 Task: Open Card Illustration Review in Board Market Opportunity Analysis to Workspace Enterprise Resource Planning and add a team member Softage.4@softage.net, a label Blue, a checklist Photography, an attachment from Trello, a color Blue and finally, add a card description 'Finalize budget for upcoming project' and a comment 'This task presents an opportunity to demonstrate our leadership skills and ability to take charge.'. Add a start date 'Jan 16, 1900' with a due date 'Jan 23, 1900'
Action: Mouse moved to (70, 353)
Screenshot: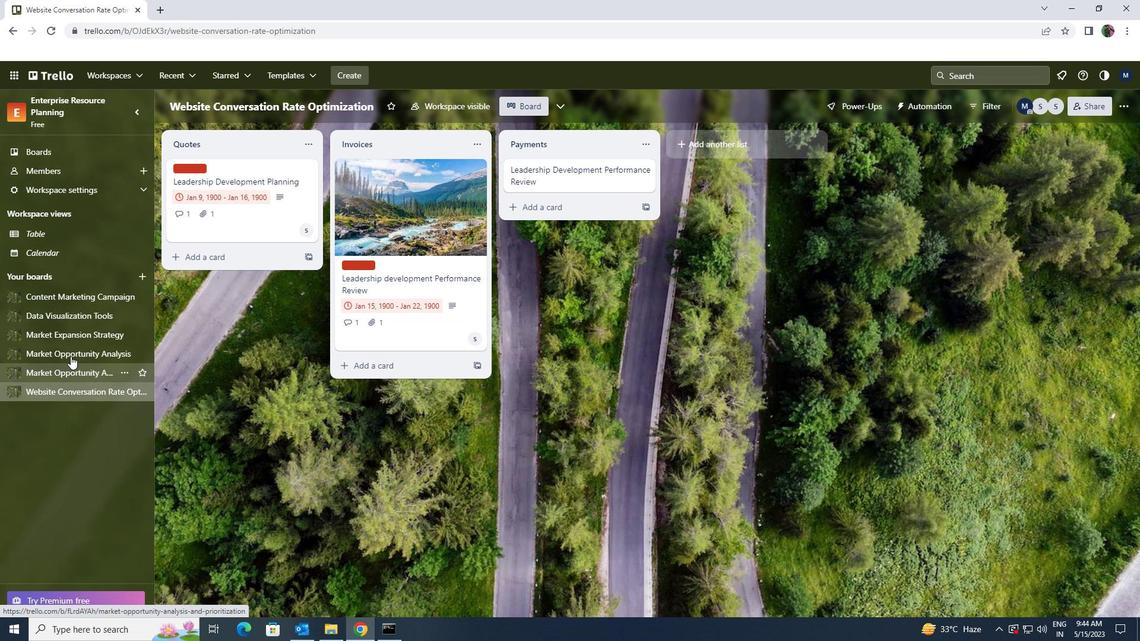 
Action: Mouse pressed left at (70, 353)
Screenshot: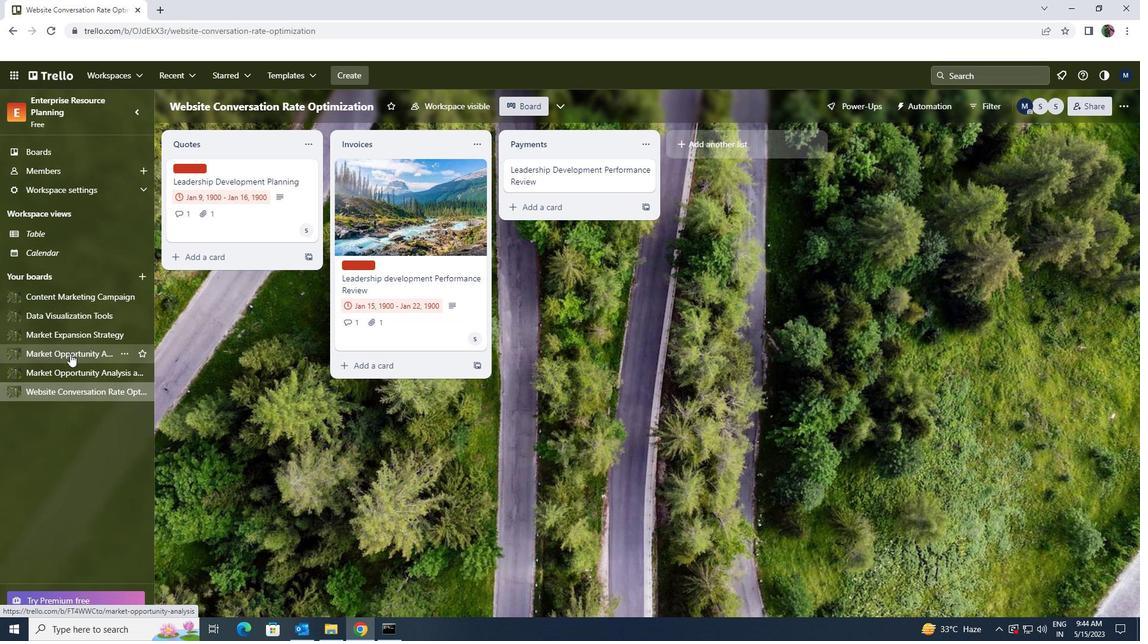 
Action: Mouse moved to (562, 166)
Screenshot: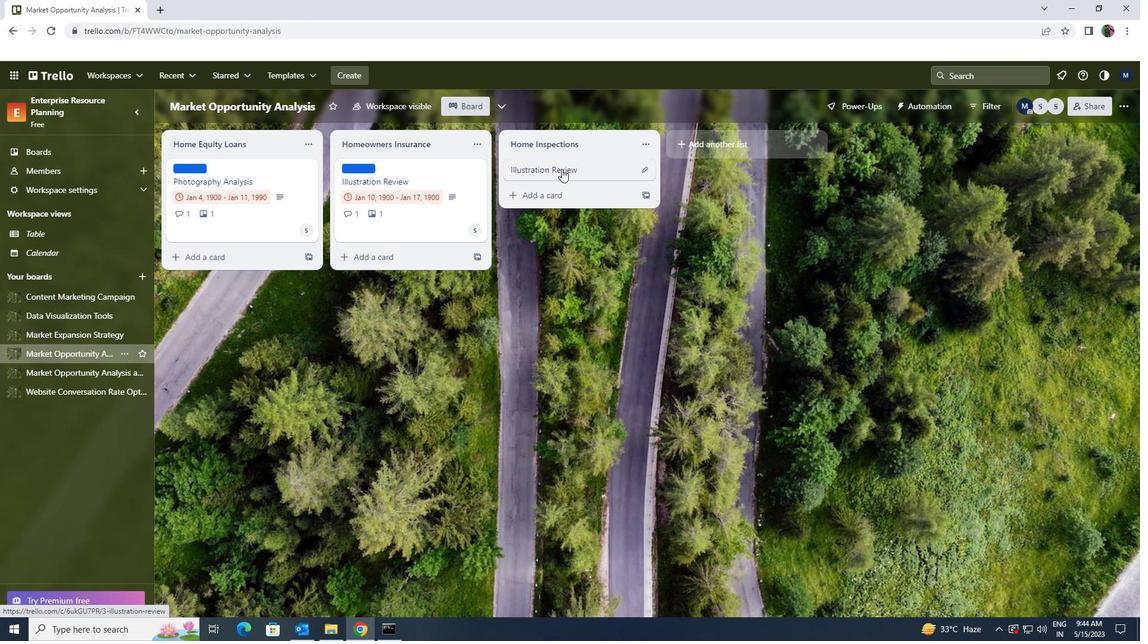 
Action: Mouse pressed left at (562, 166)
Screenshot: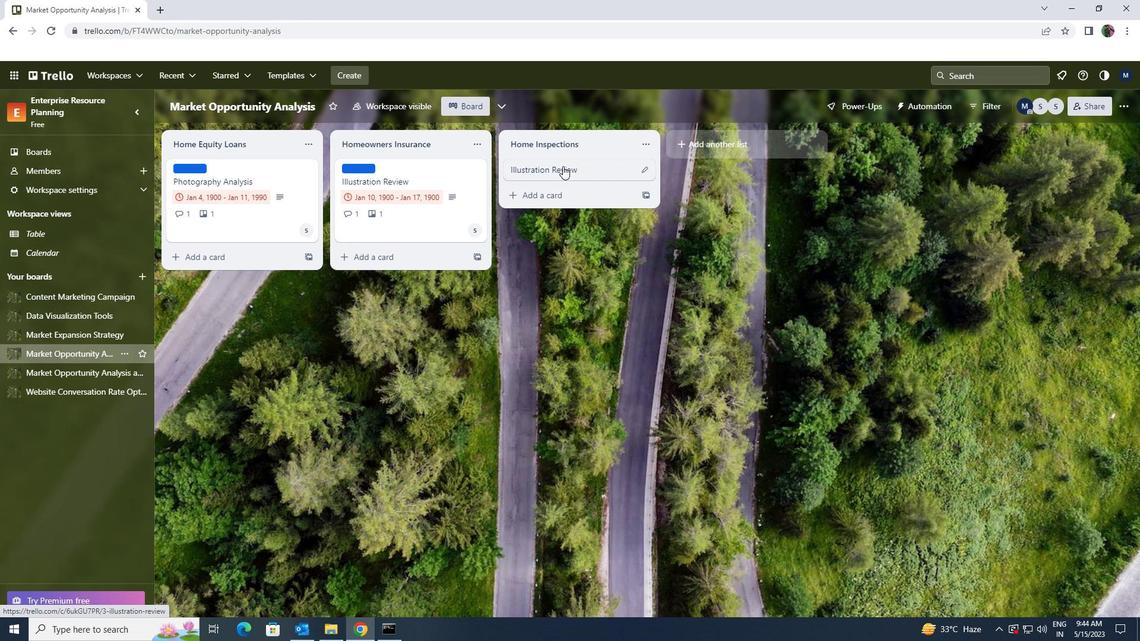 
Action: Mouse moved to (713, 168)
Screenshot: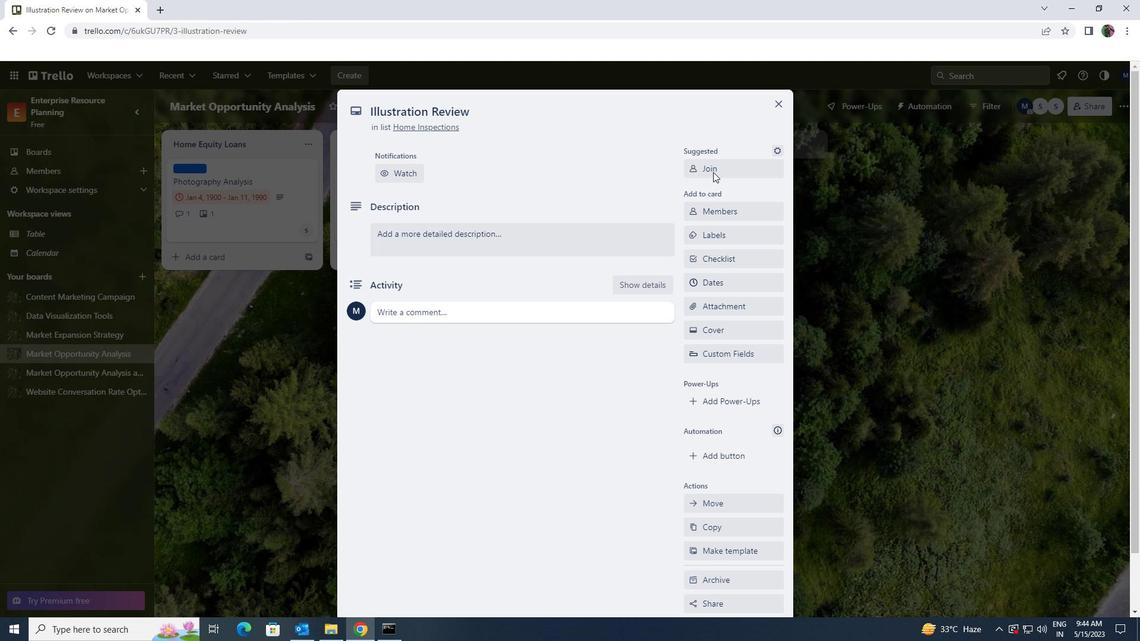 
Action: Mouse pressed left at (713, 168)
Screenshot: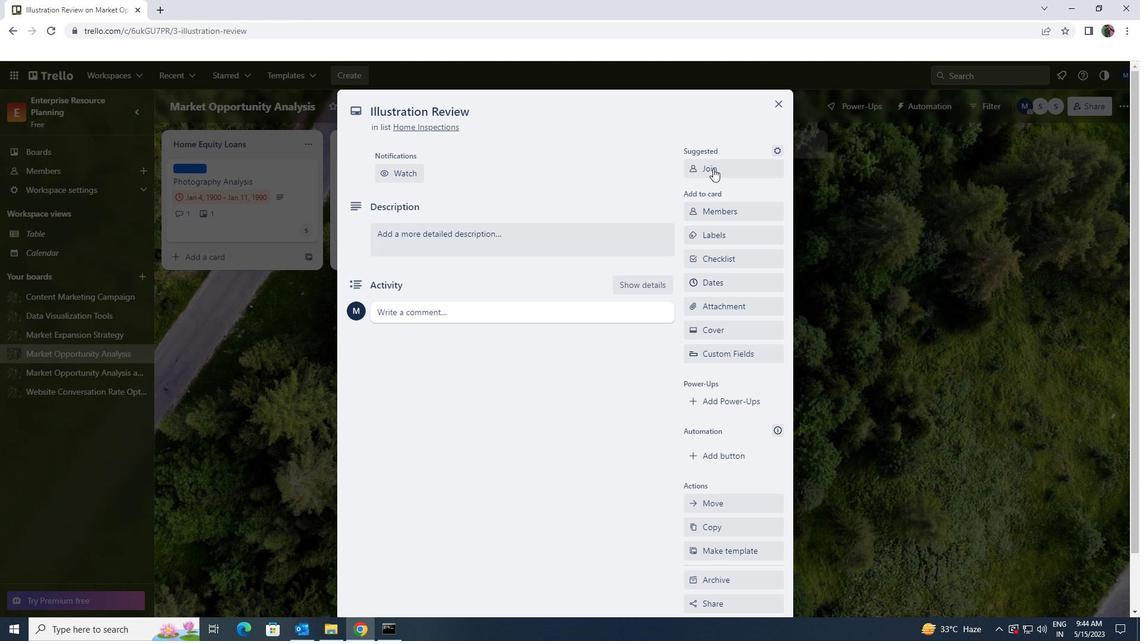 
Action: Mouse pressed left at (713, 168)
Screenshot: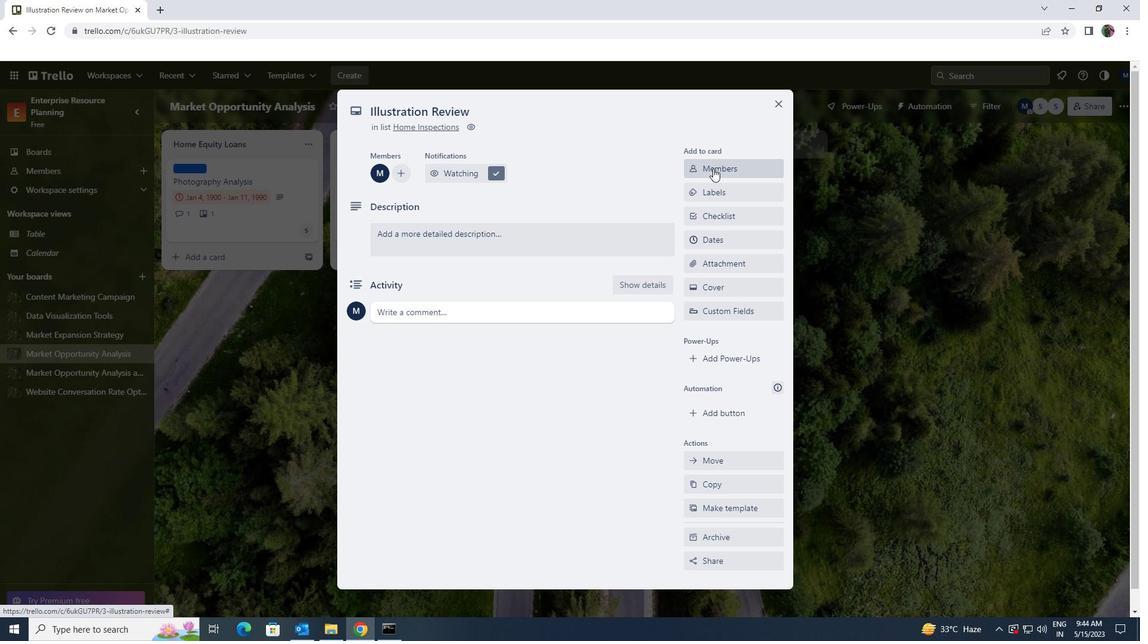 
Action: Key pressed softah<Key.backspace>ge.4<Key.shift>@SOFATGE.NET
Screenshot: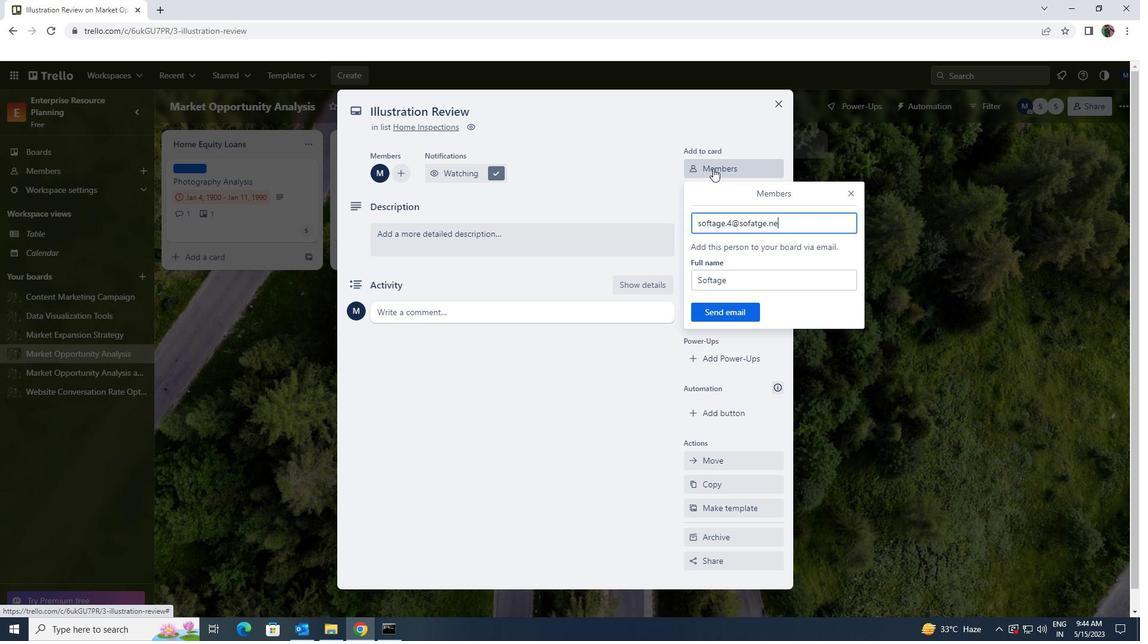 
Action: Mouse moved to (744, 307)
Screenshot: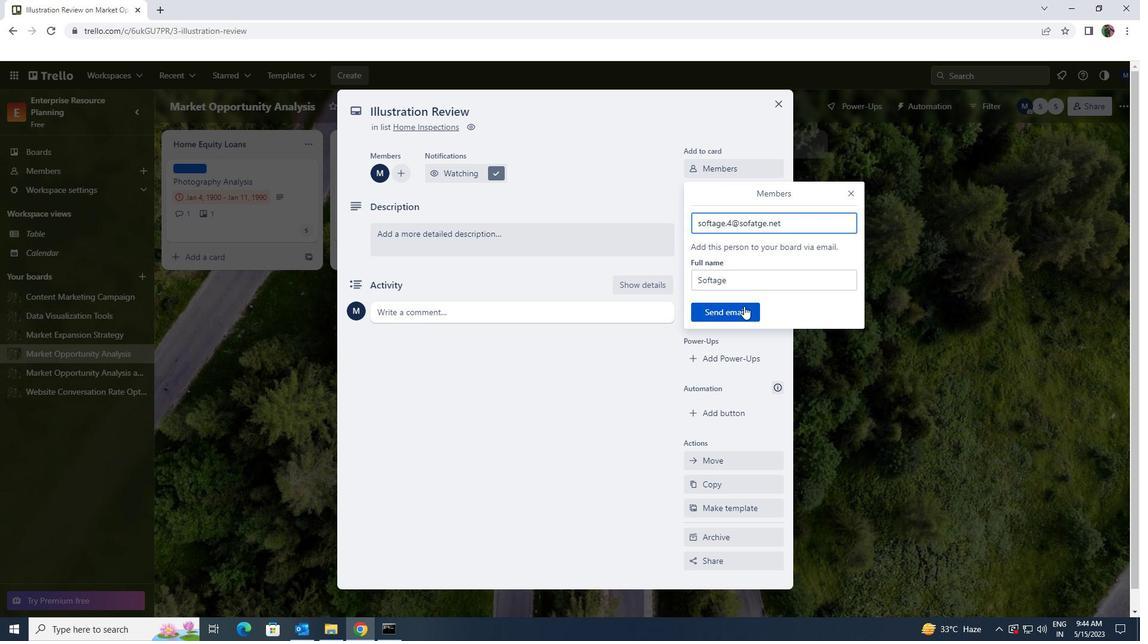 
Action: Mouse pressed left at (744, 307)
Screenshot: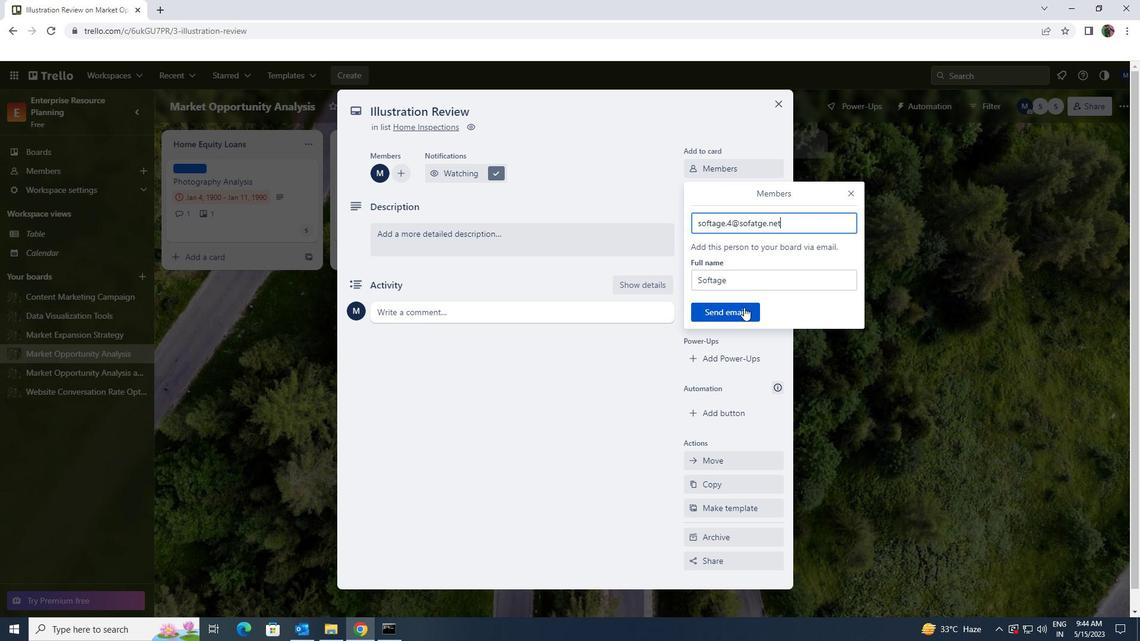 
Action: Mouse moved to (730, 188)
Screenshot: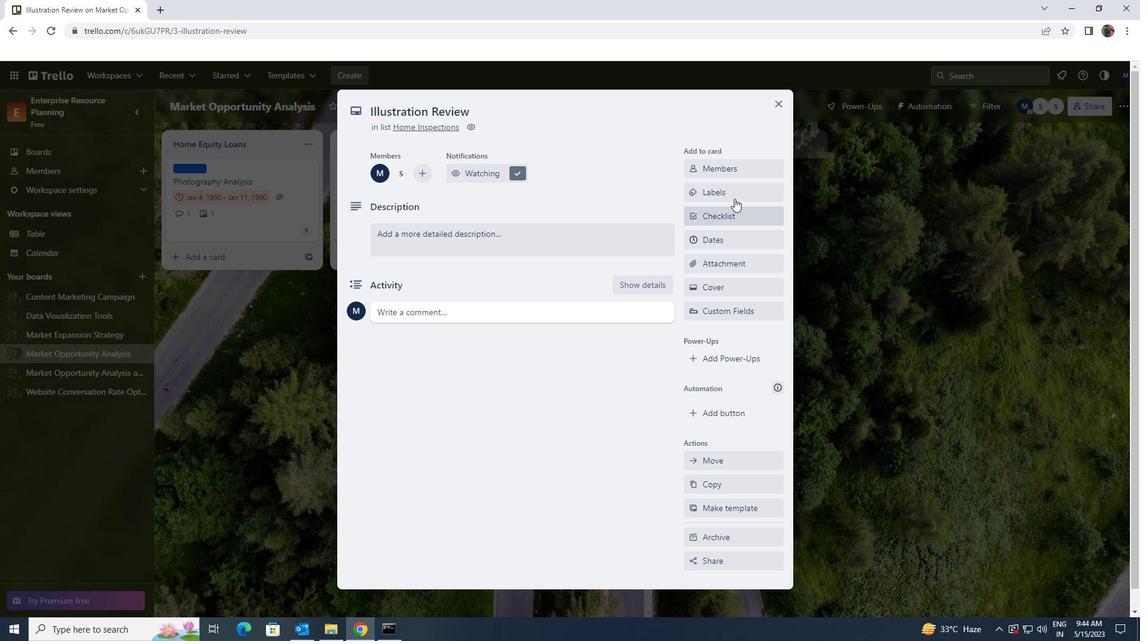 
Action: Mouse pressed left at (730, 188)
Screenshot: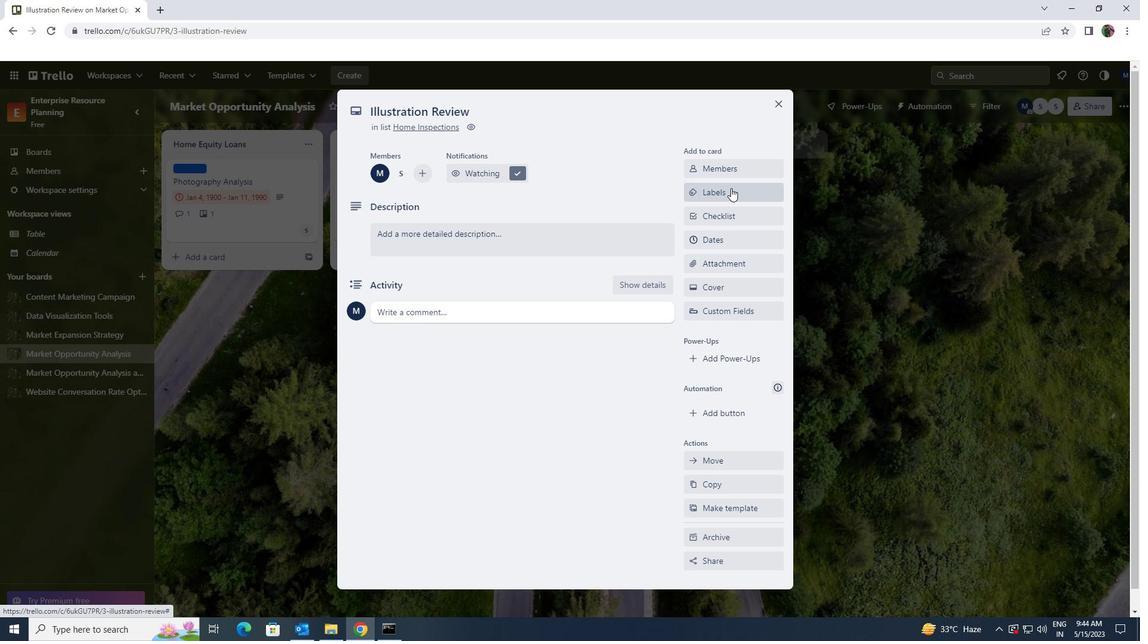
Action: Mouse moved to (774, 439)
Screenshot: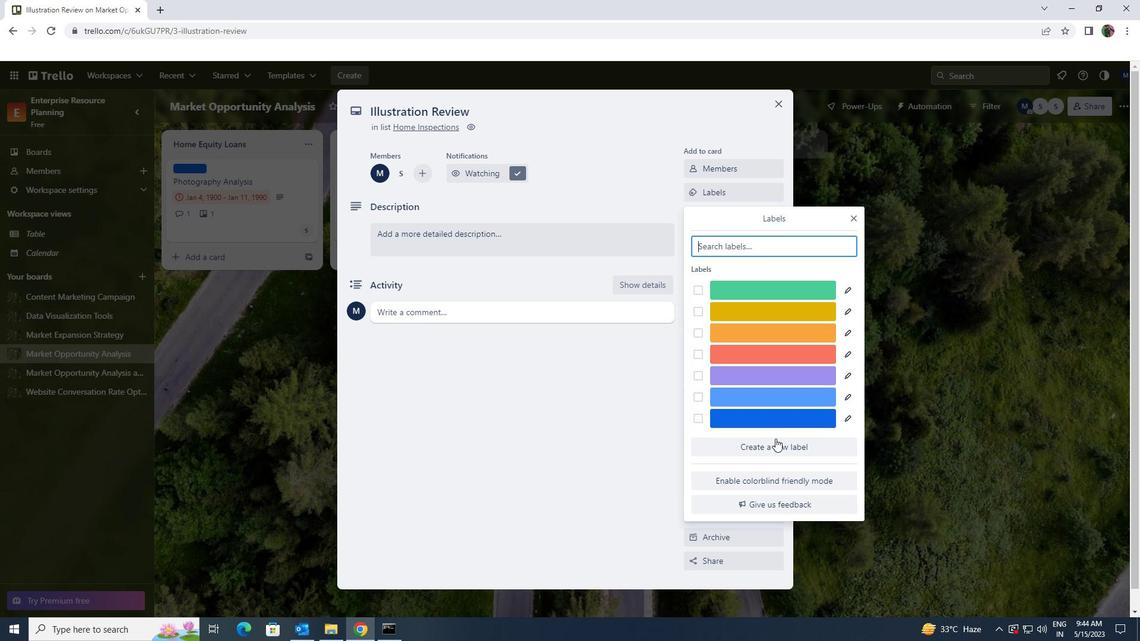 
Action: Mouse pressed left at (774, 439)
Screenshot: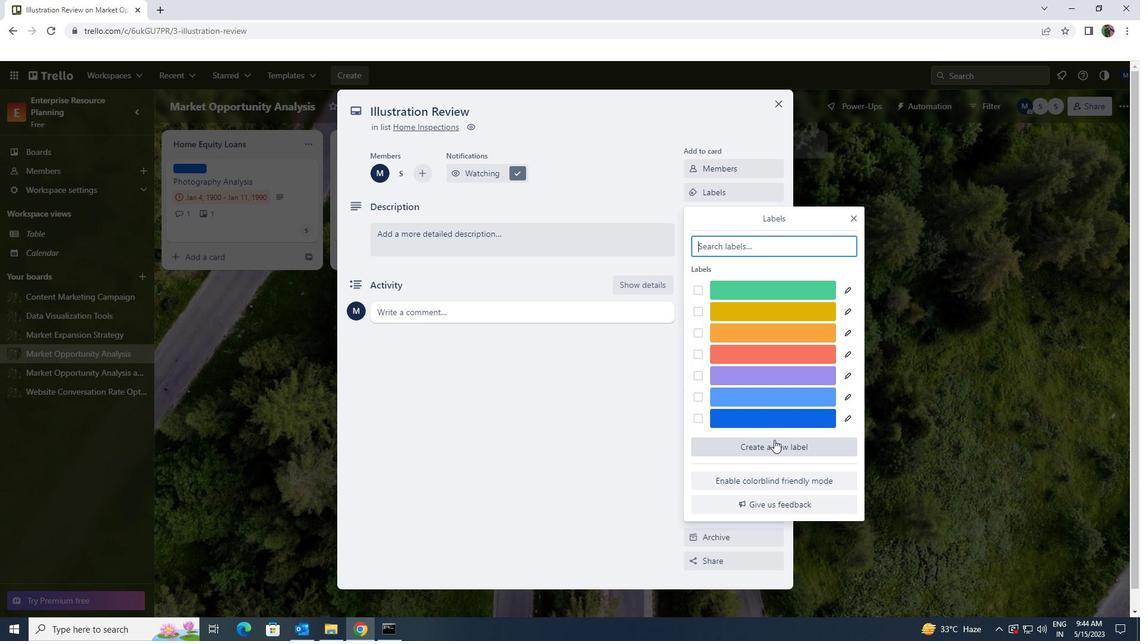 
Action: Mouse moved to (716, 472)
Screenshot: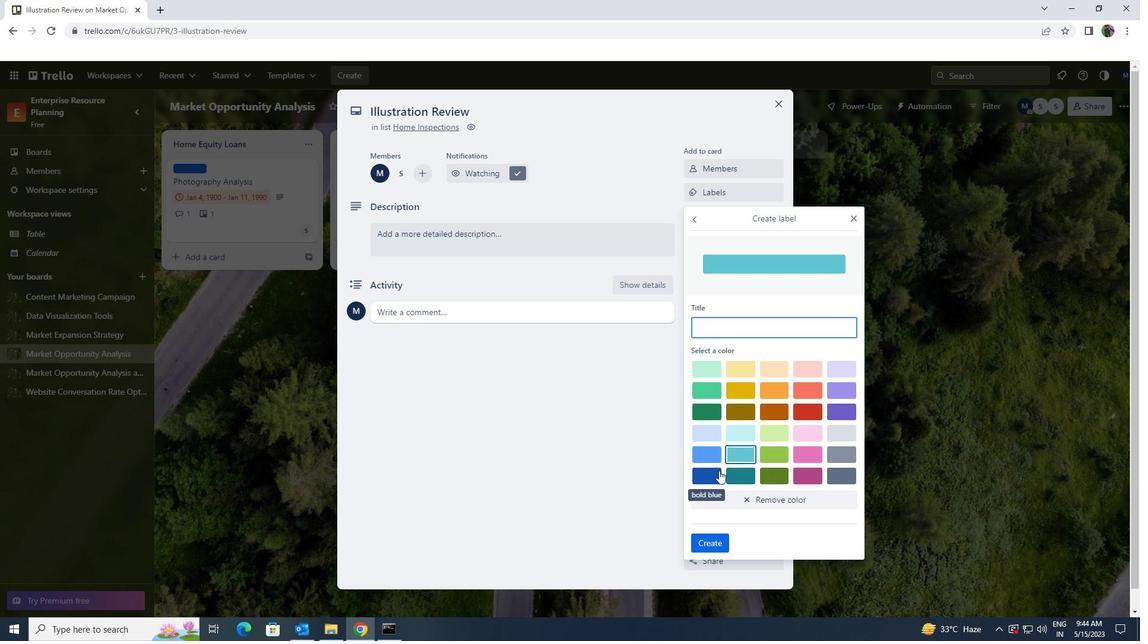 
Action: Mouse pressed left at (716, 472)
Screenshot: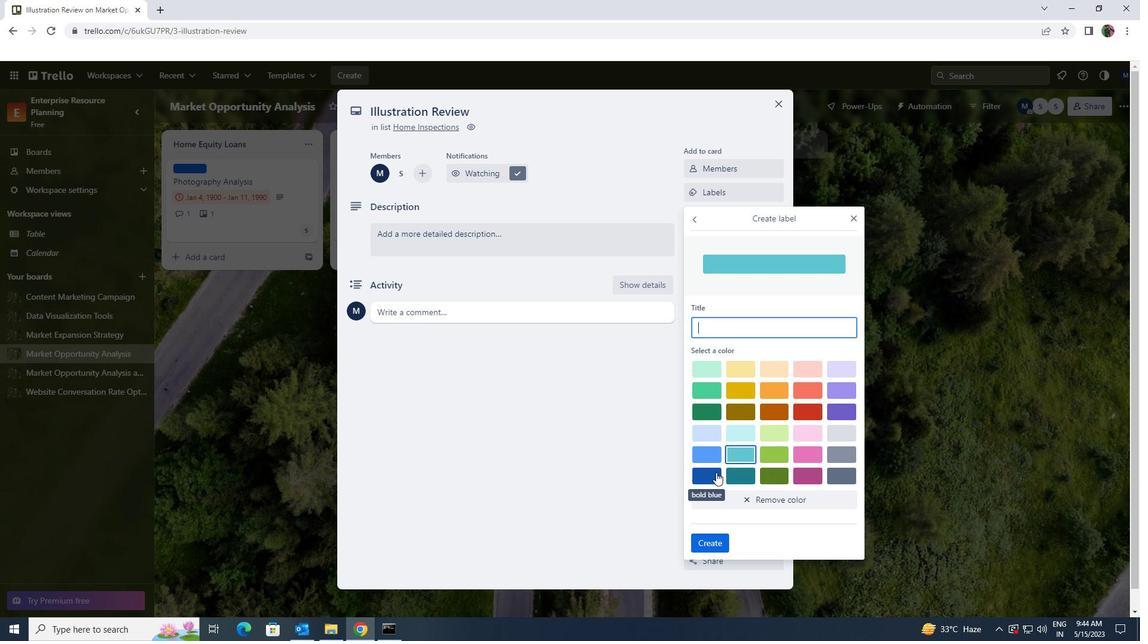 
Action: Mouse moved to (714, 540)
Screenshot: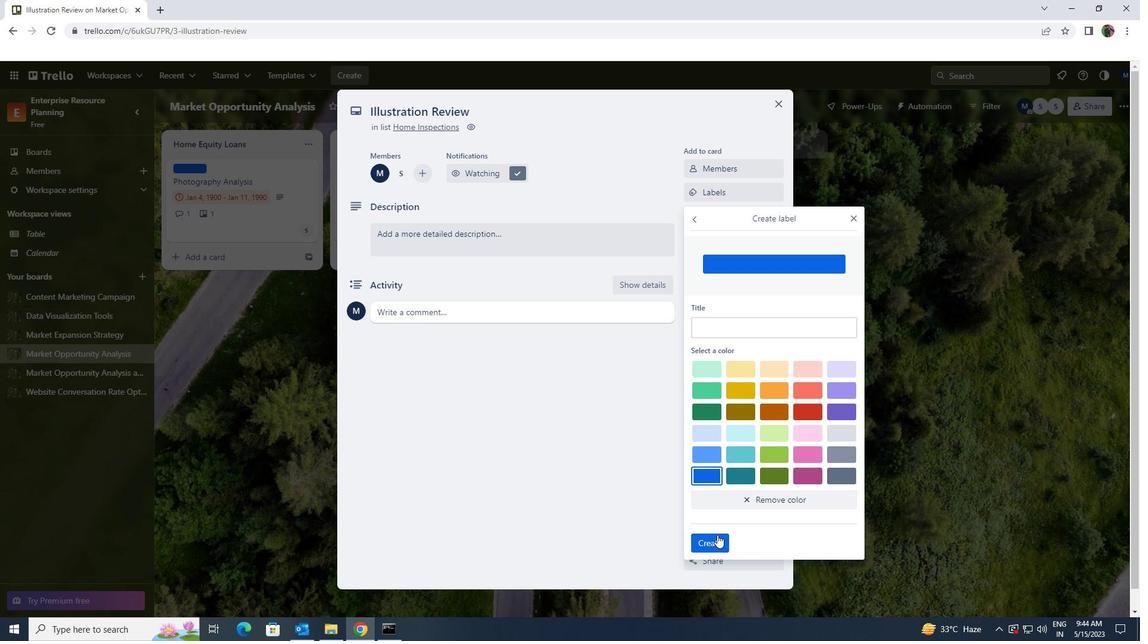 
Action: Mouse pressed left at (714, 540)
Screenshot: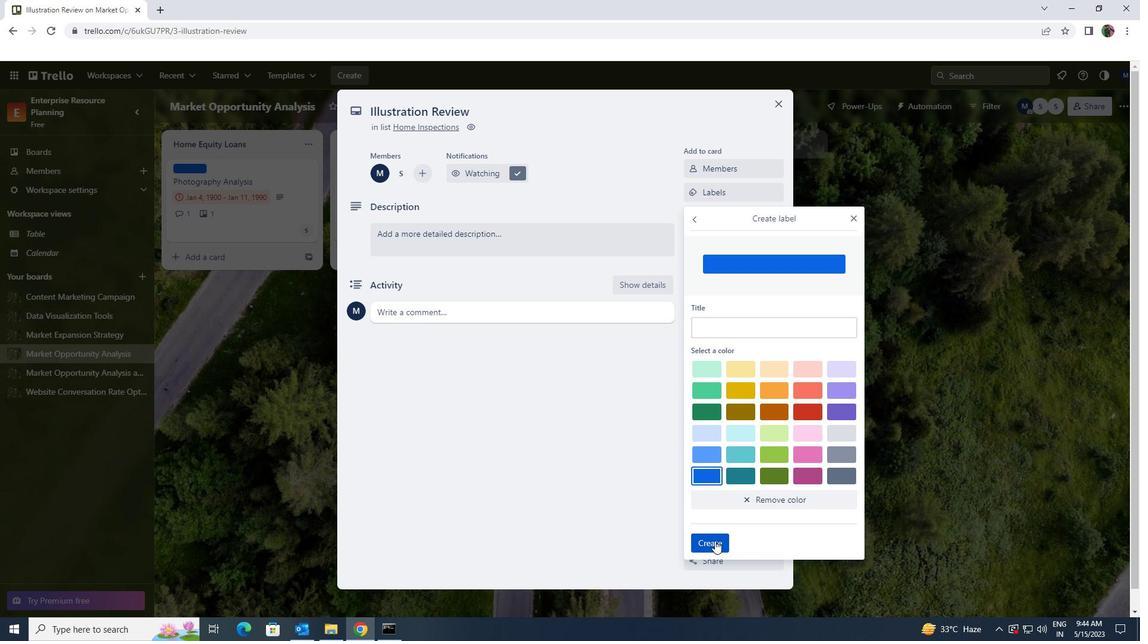 
Action: Mouse moved to (850, 216)
Screenshot: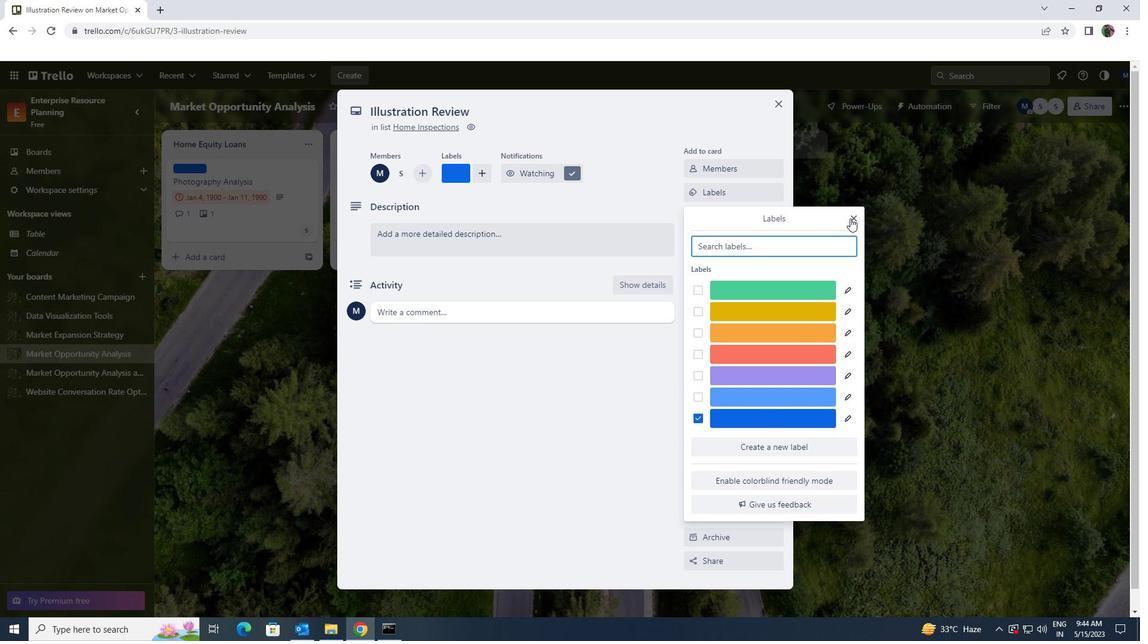 
Action: Mouse pressed left at (850, 216)
Screenshot: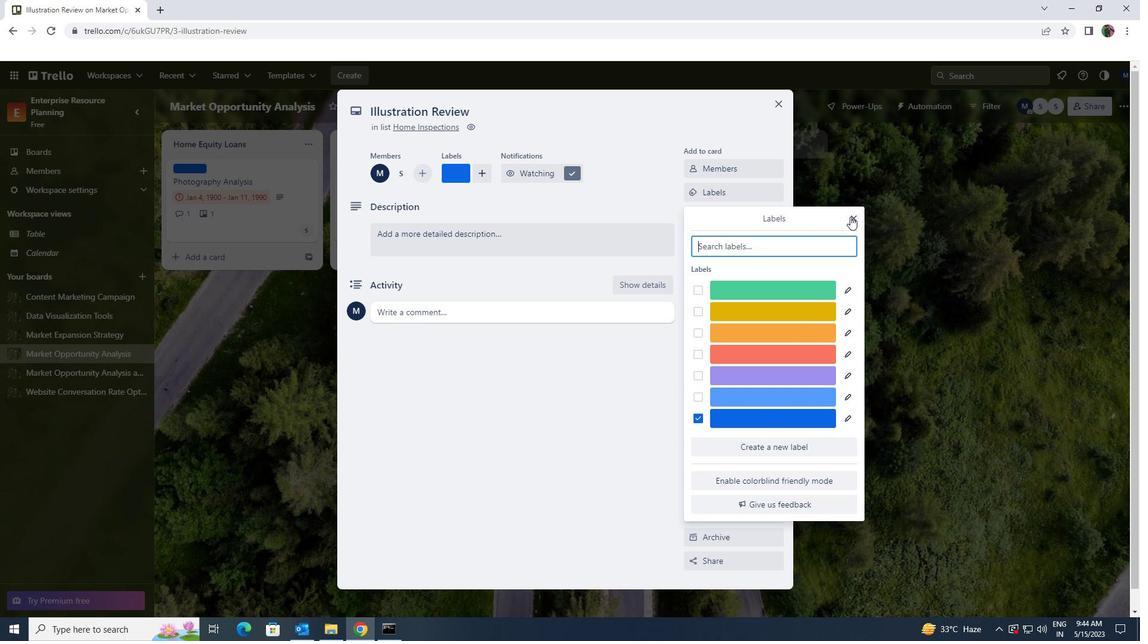 
Action: Mouse moved to (740, 213)
Screenshot: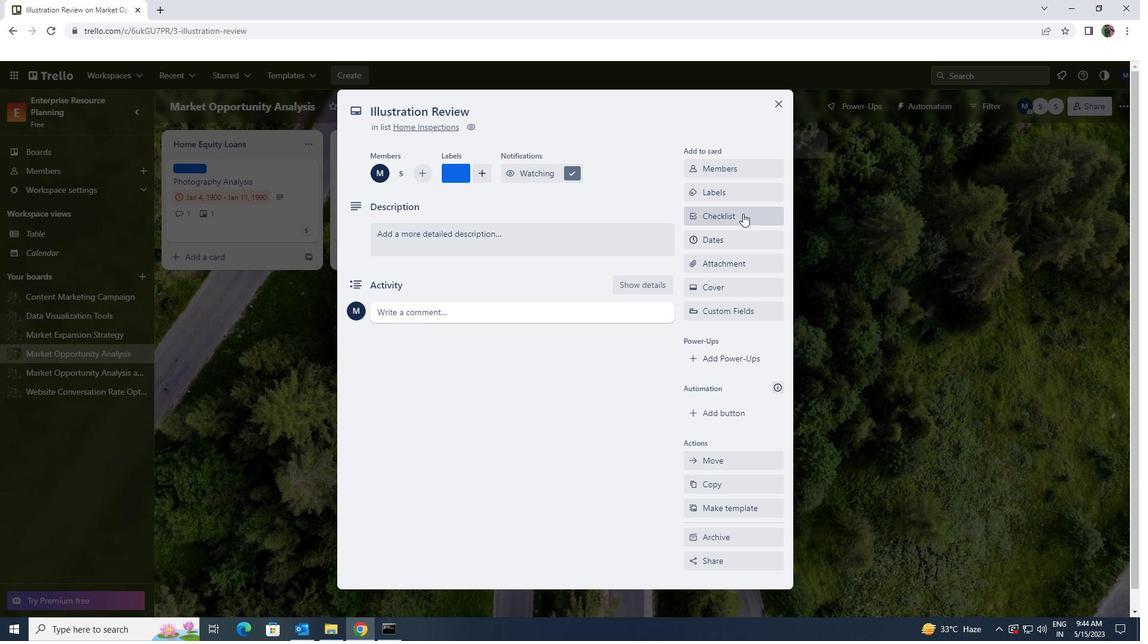 
Action: Mouse pressed left at (740, 213)
Screenshot: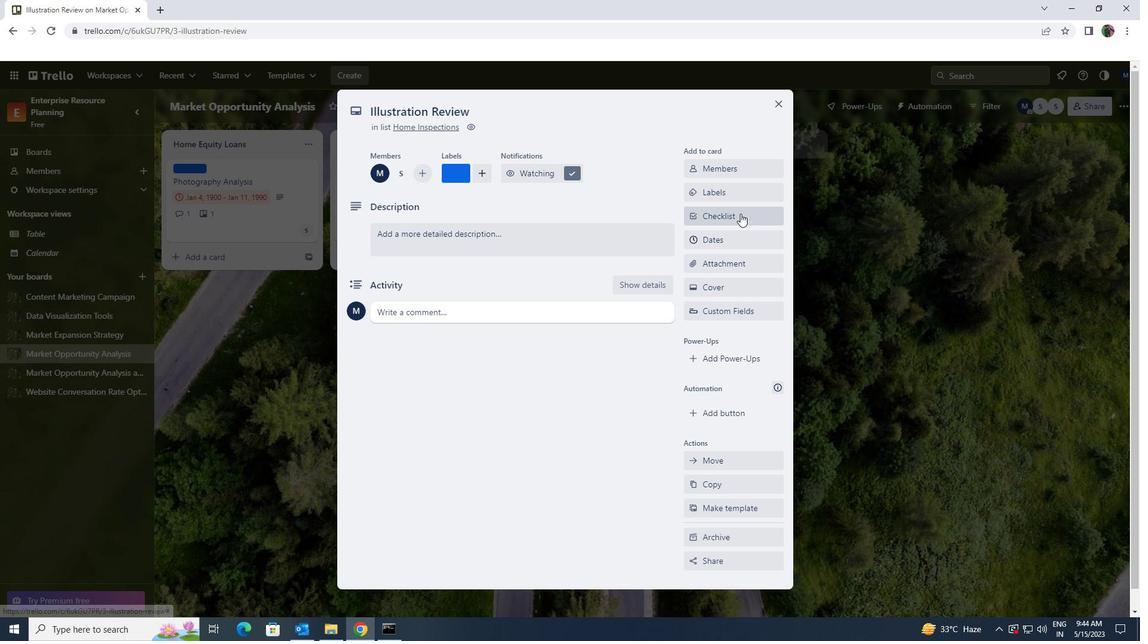 
Action: Key pressed <Key.shift>PHOTOGRAPHY
Screenshot: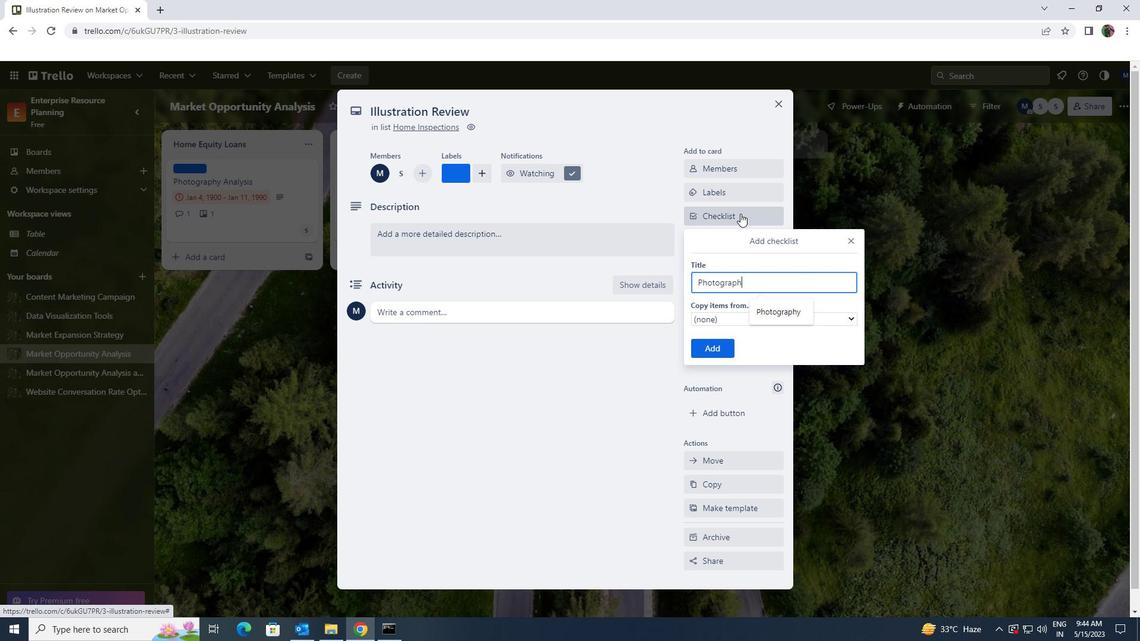 
Action: Mouse moved to (726, 342)
Screenshot: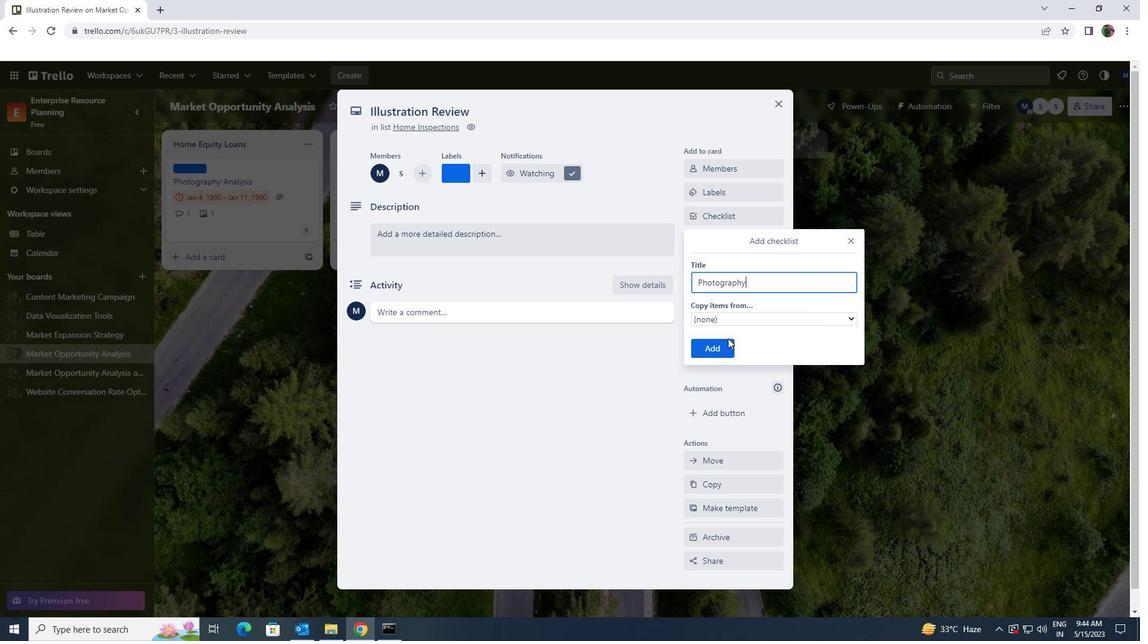 
Action: Mouse pressed left at (726, 342)
Screenshot: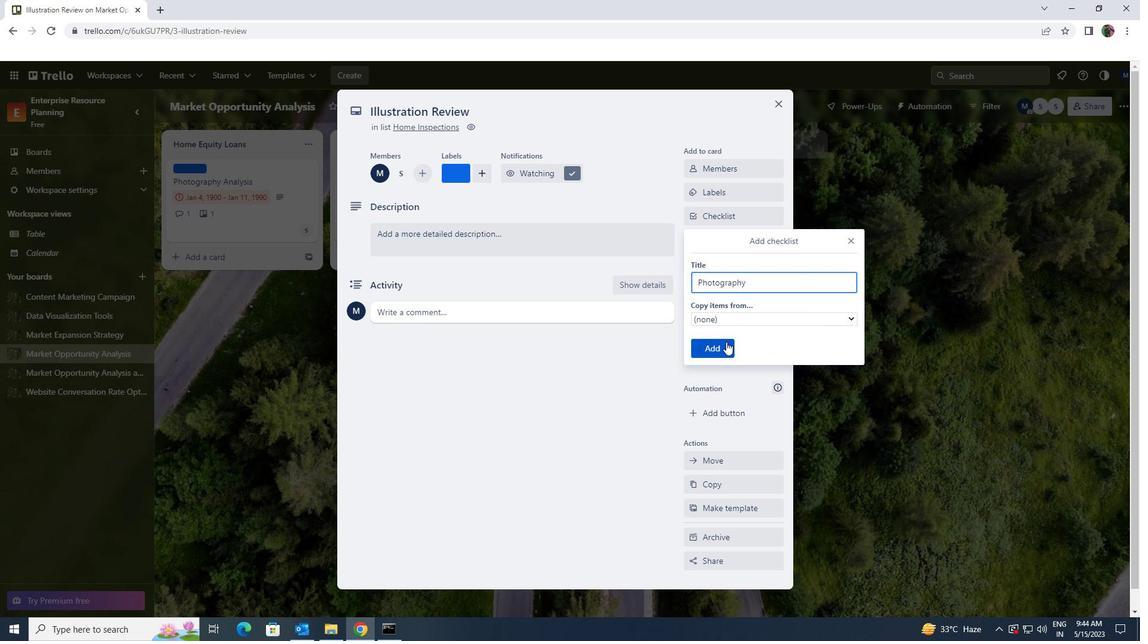 
Action: Mouse moved to (719, 268)
Screenshot: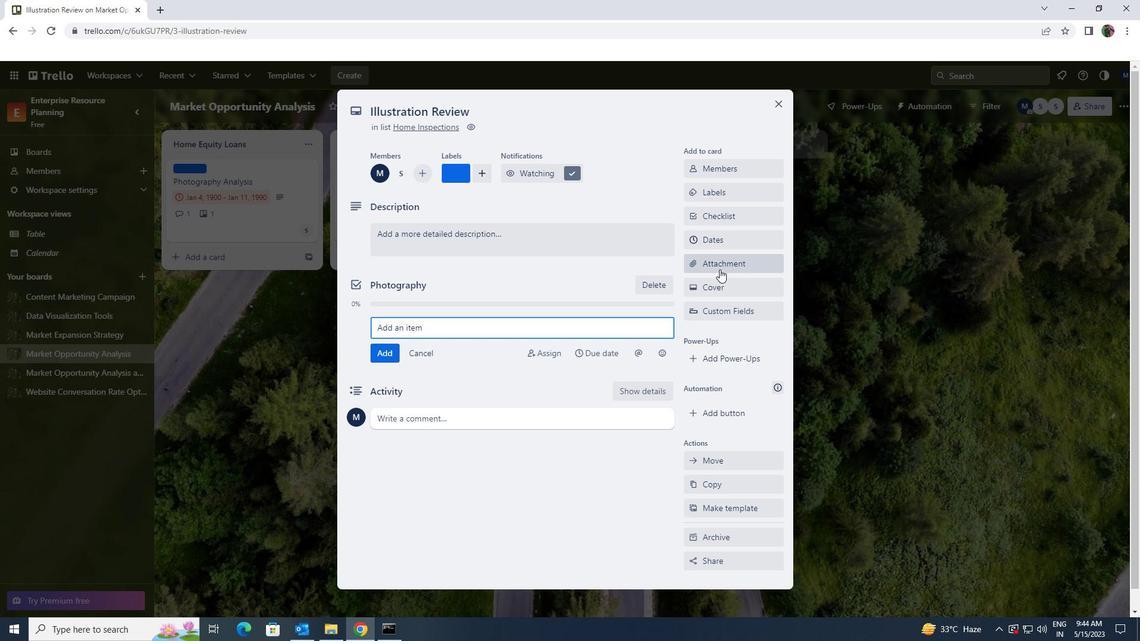 
Action: Mouse pressed left at (719, 268)
Screenshot: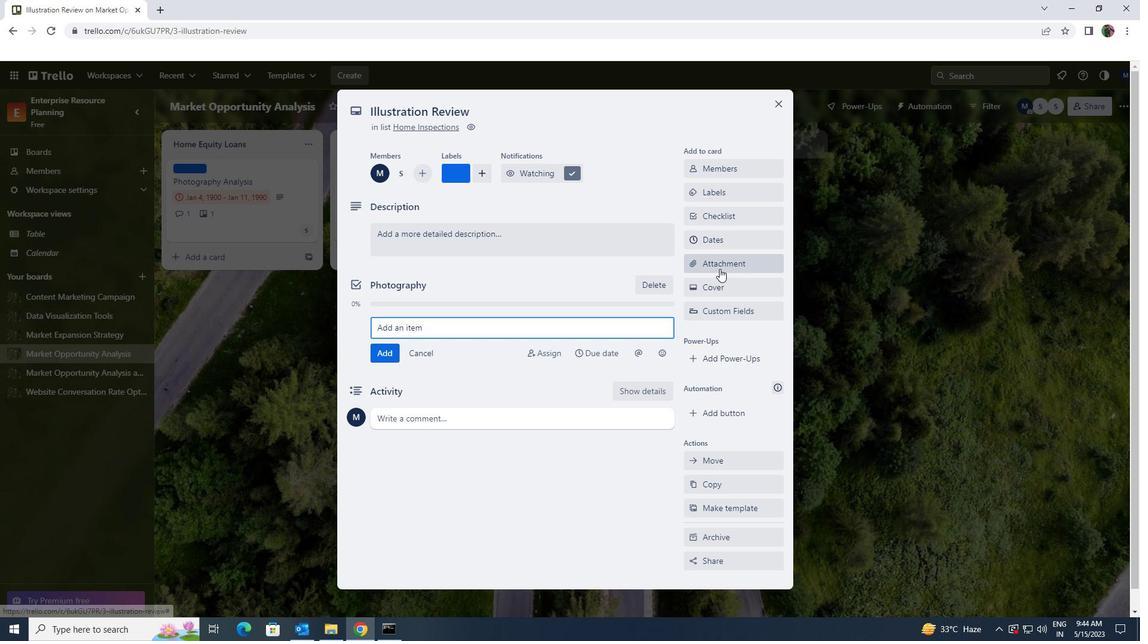 
Action: Mouse moved to (718, 325)
Screenshot: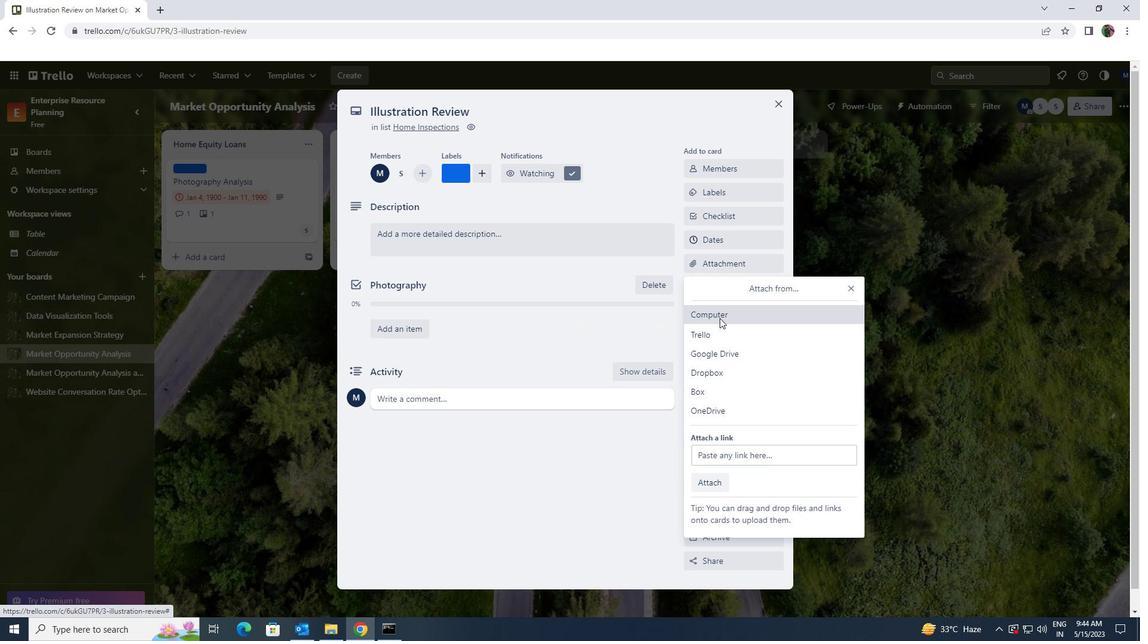
Action: Mouse pressed left at (718, 325)
Screenshot: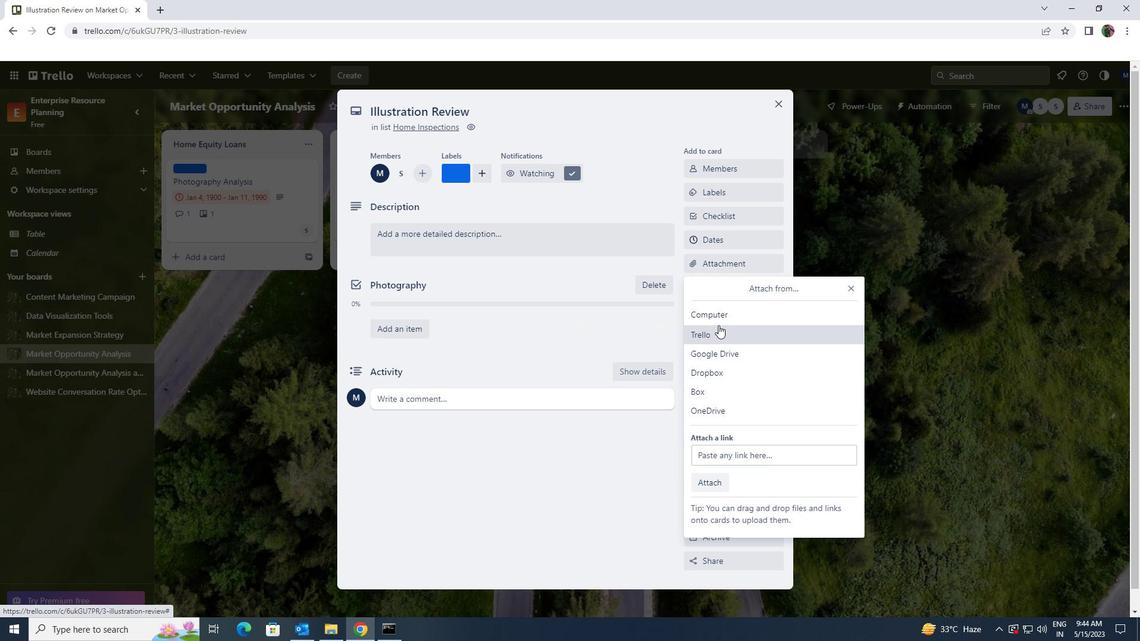 
Action: Mouse moved to (717, 325)
Screenshot: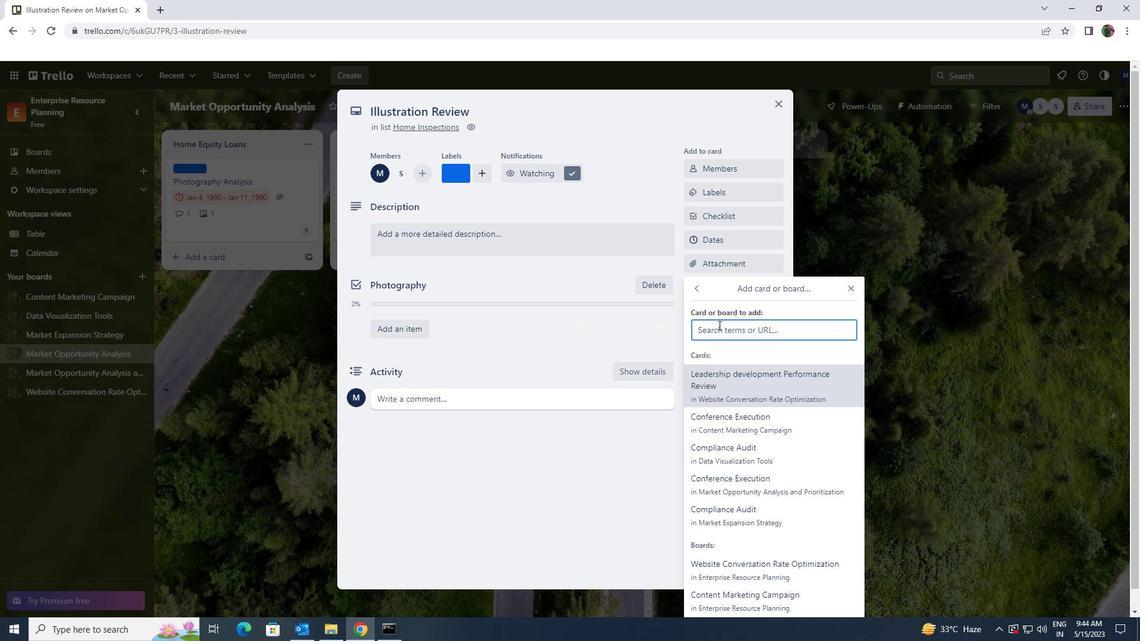 
Action: Mouse pressed left at (717, 325)
Screenshot: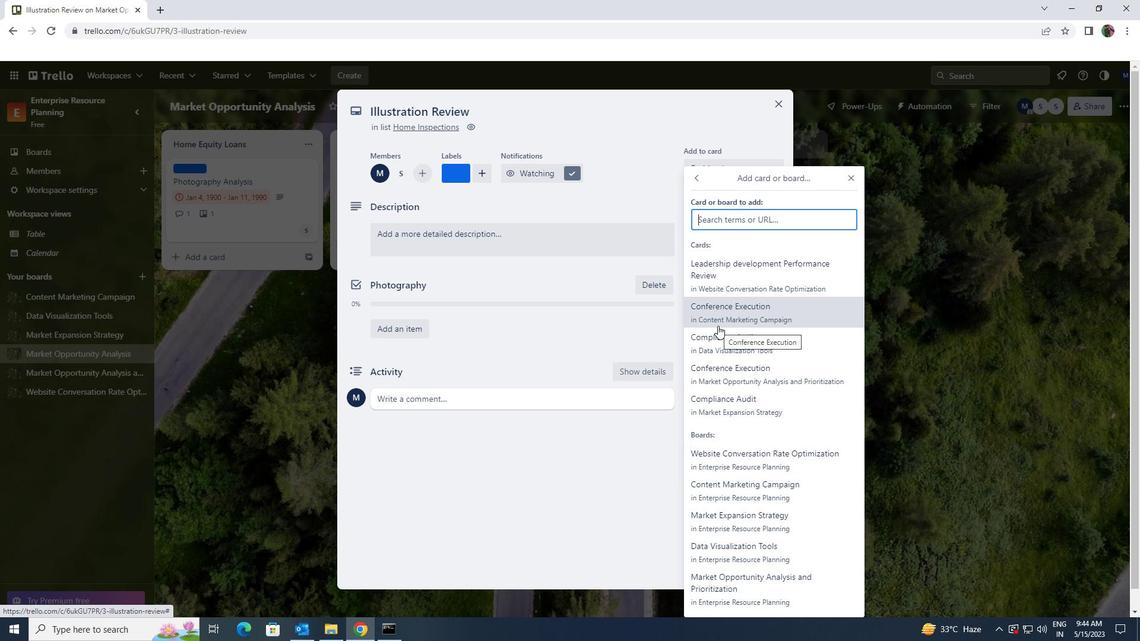 
Action: Mouse moved to (560, 234)
Screenshot: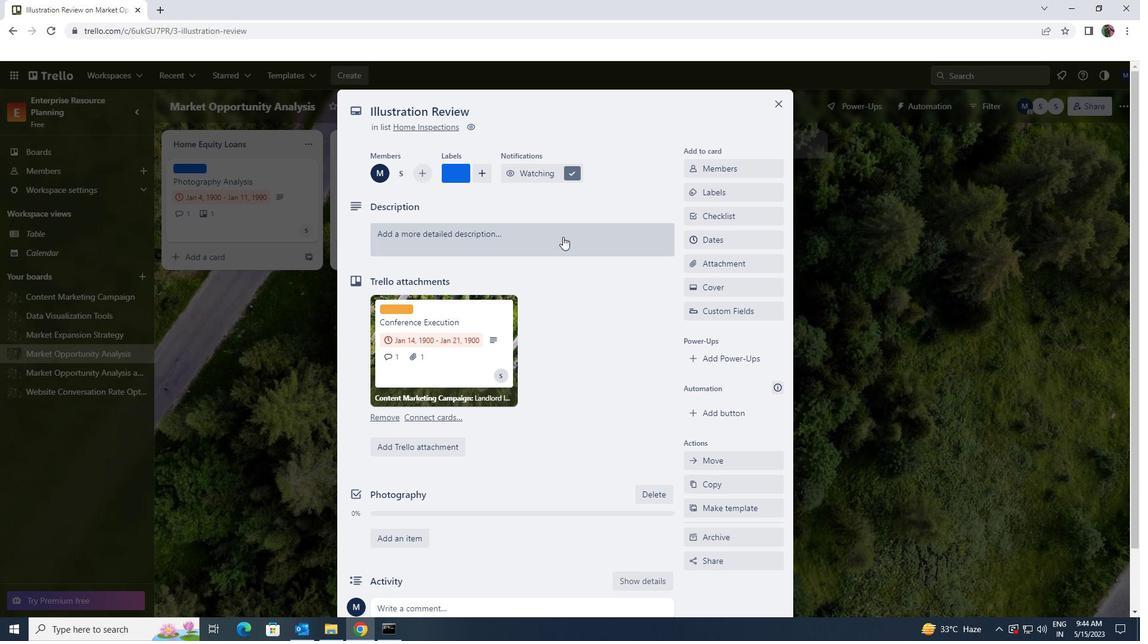 
Action: Mouse pressed left at (560, 234)
Screenshot: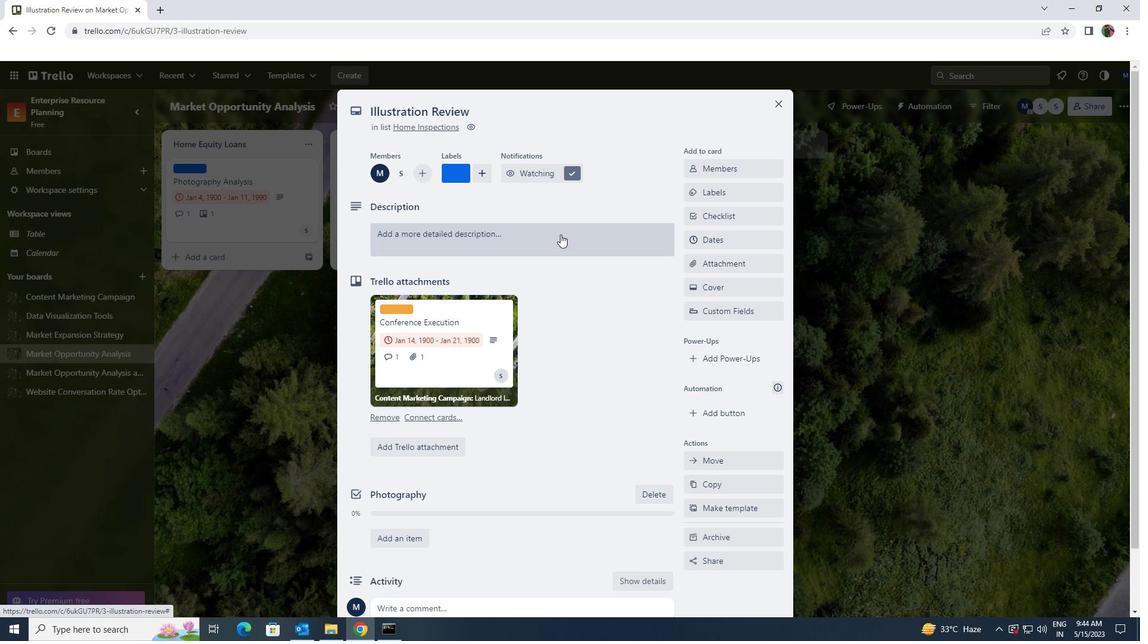 
Action: Key pressed <Key.shift>FINALIZE<Key.space><Key.shift>BUDGET<Key.space>FO<Key.space>UPCOMING<Key.space>PROJECT
Screenshot: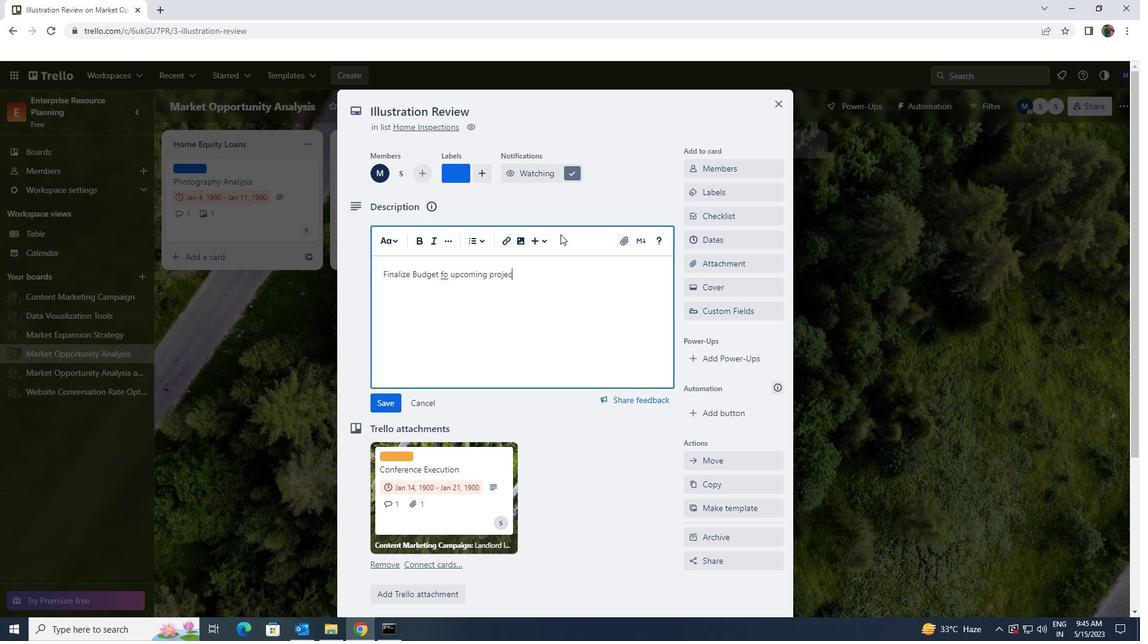 
Action: Mouse moved to (447, 271)
Screenshot: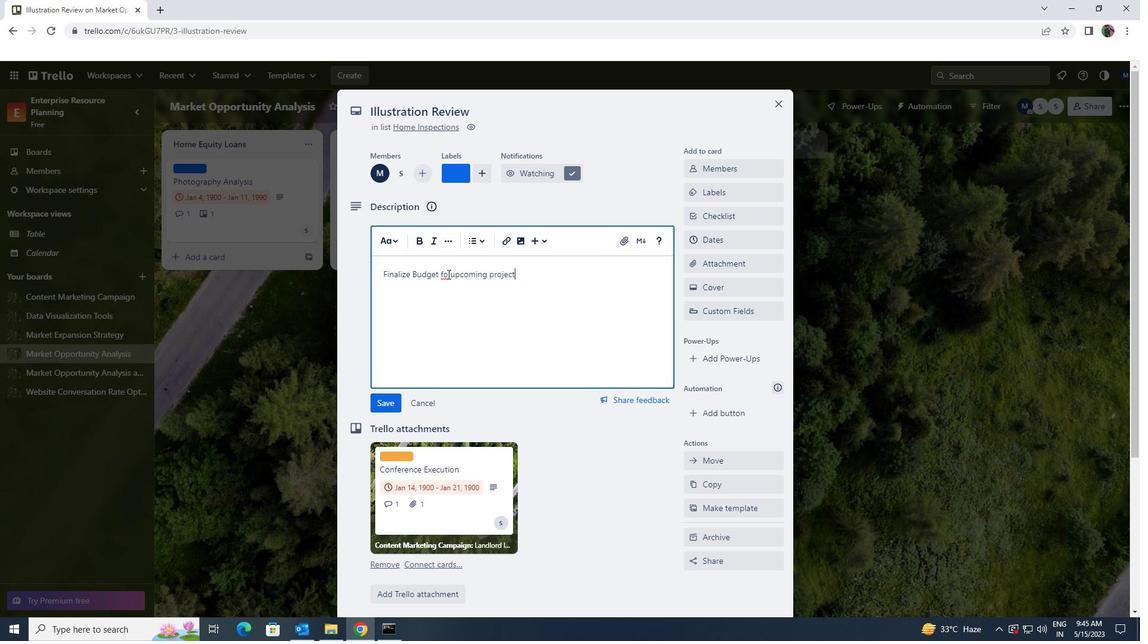 
Action: Mouse pressed left at (447, 271)
Screenshot: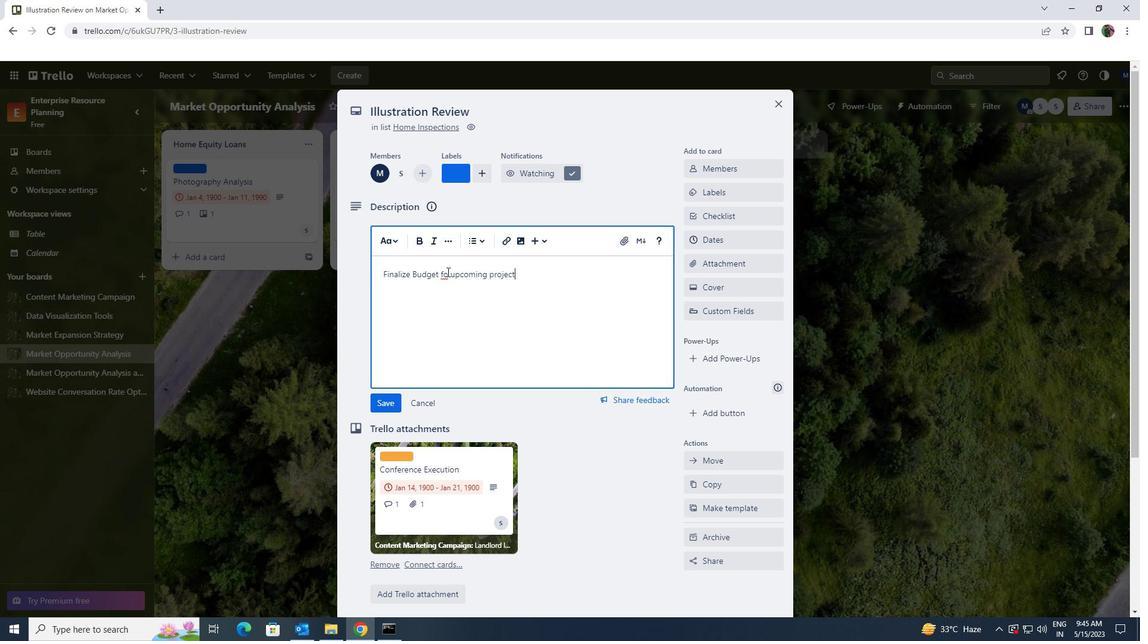 
Action: Key pressed R
Screenshot: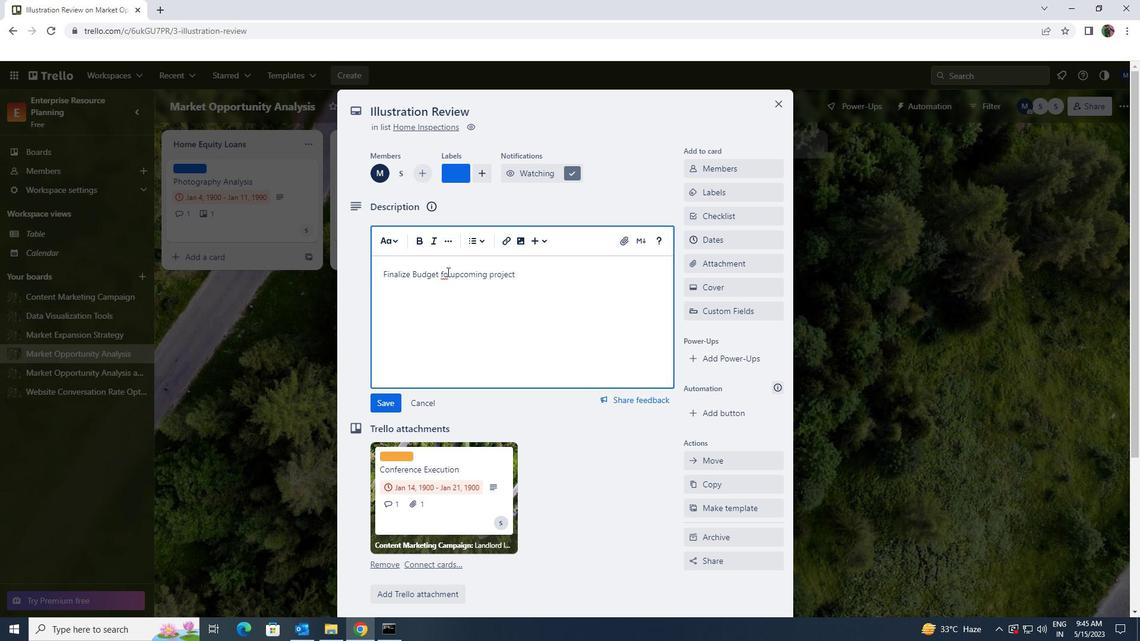 
Action: Mouse moved to (378, 400)
Screenshot: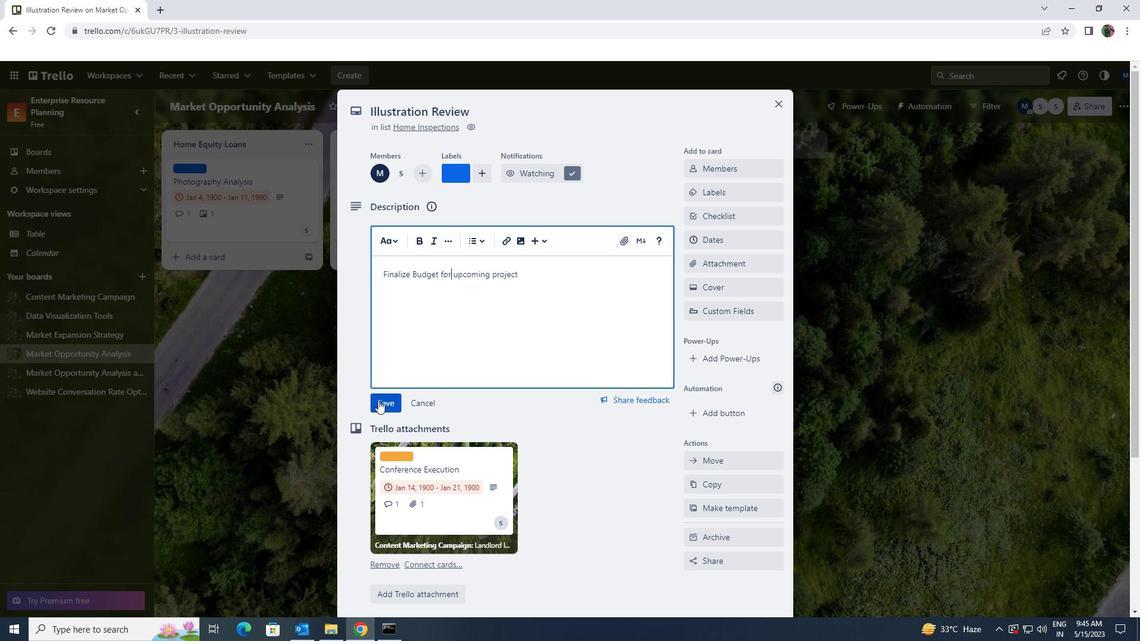 
Action: Mouse pressed left at (378, 400)
Screenshot: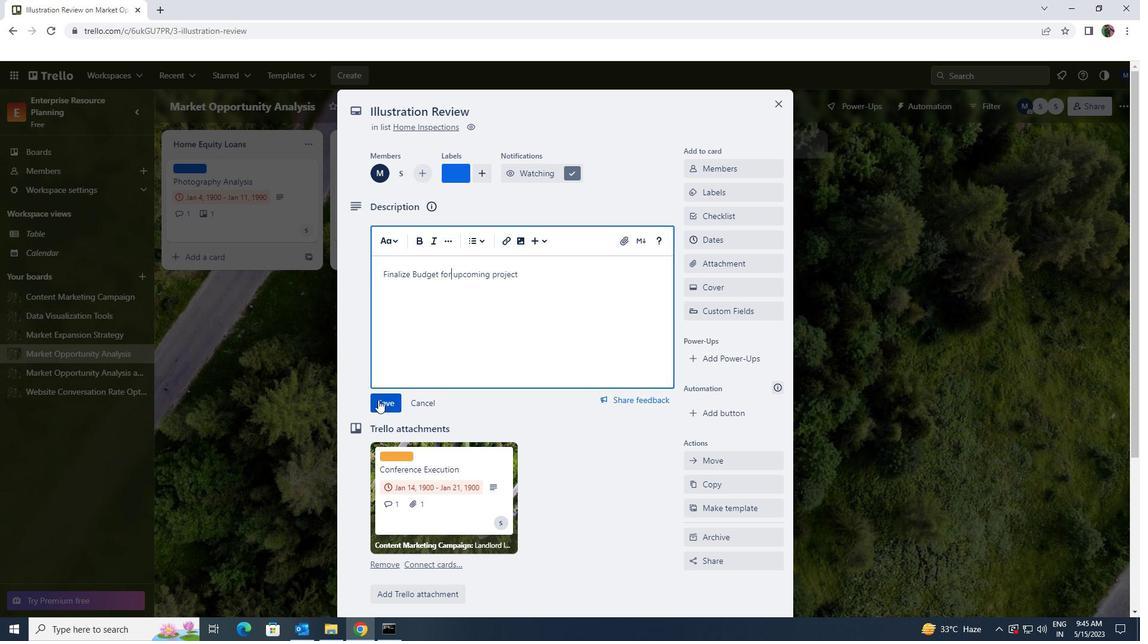 
Action: Mouse moved to (379, 397)
Screenshot: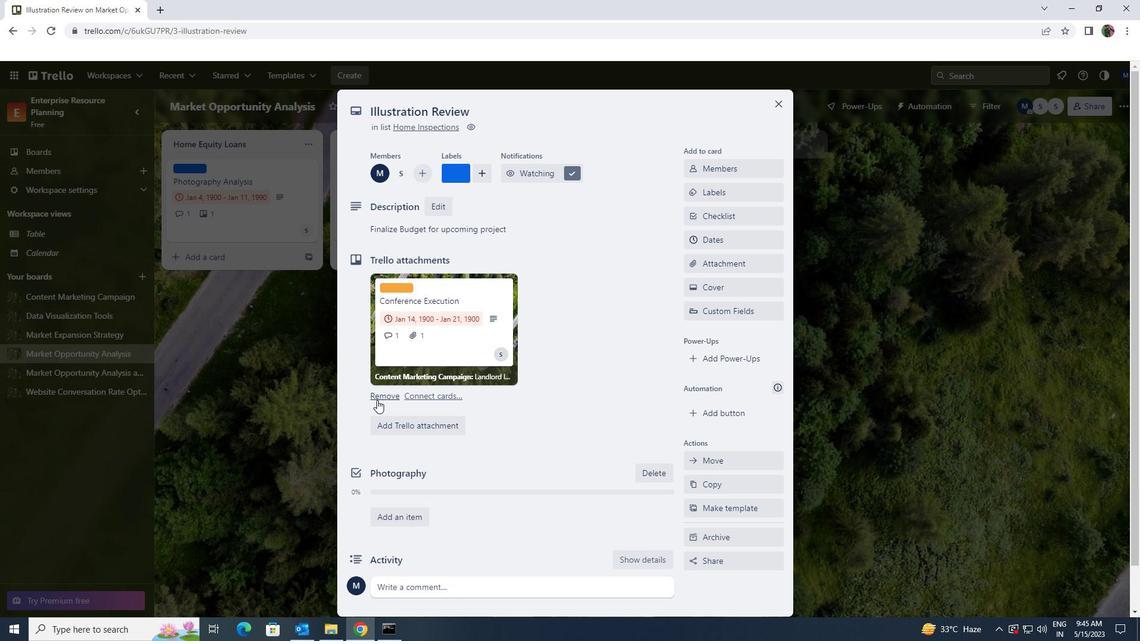 
Action: Mouse scrolled (379, 396) with delta (0, 0)
Screenshot: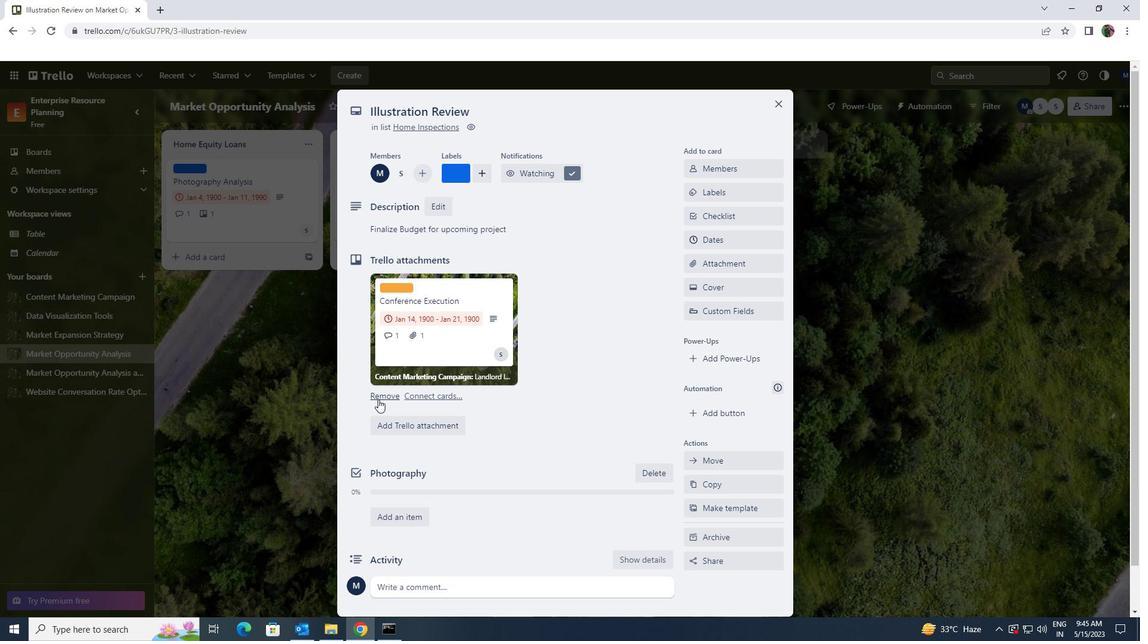 
Action: Mouse scrolled (379, 396) with delta (0, 0)
Screenshot: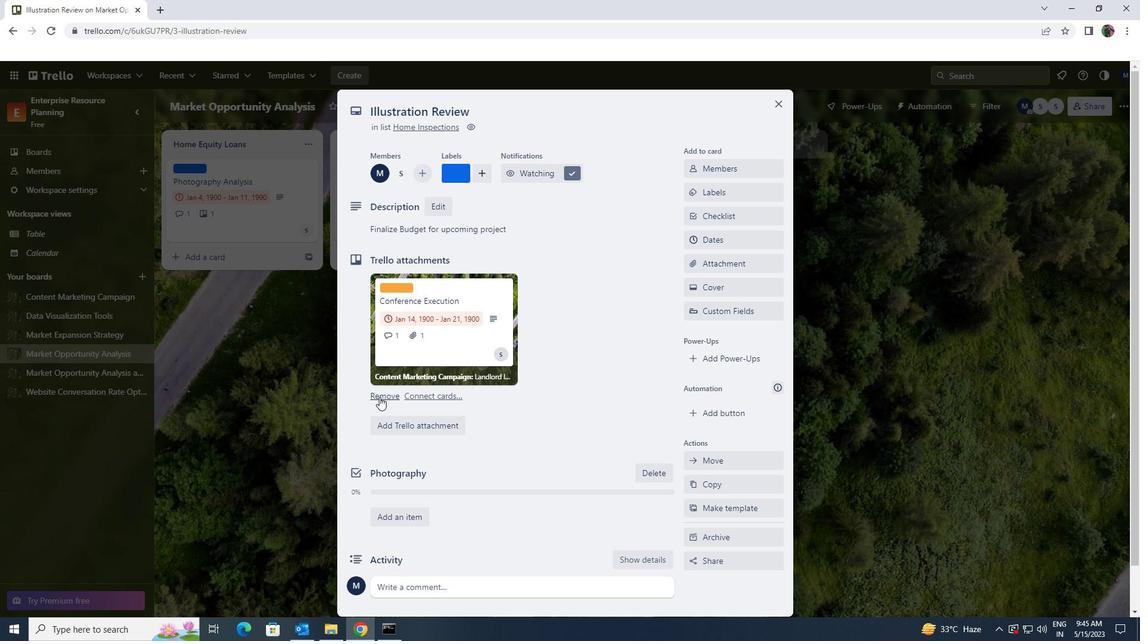 
Action: Mouse moved to (379, 397)
Screenshot: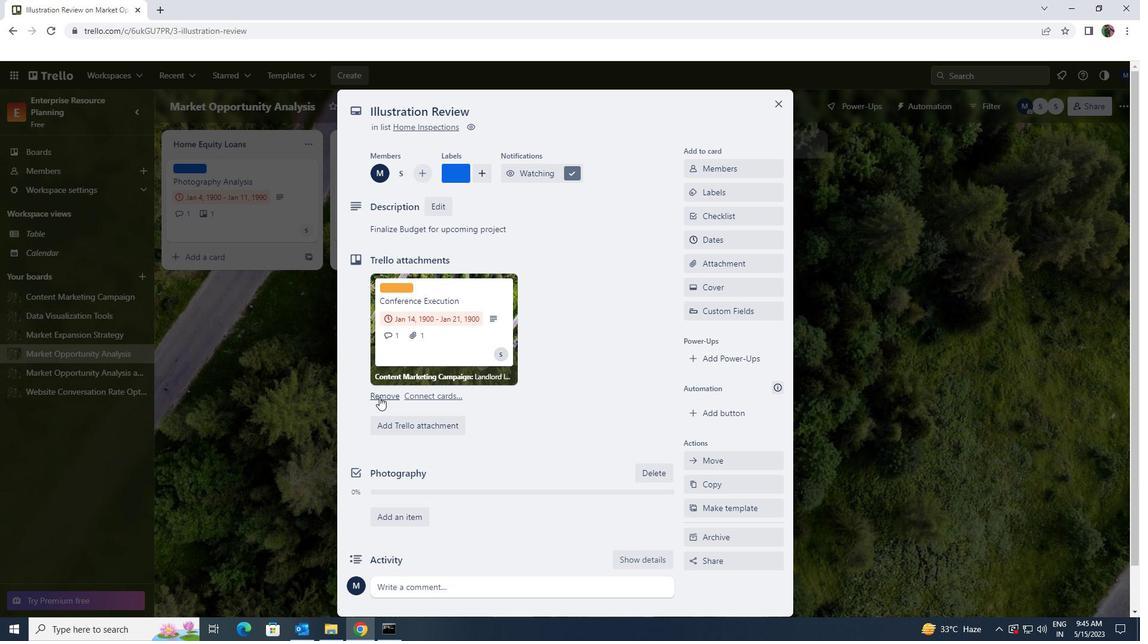 
Action: Mouse scrolled (379, 397) with delta (0, 0)
Screenshot: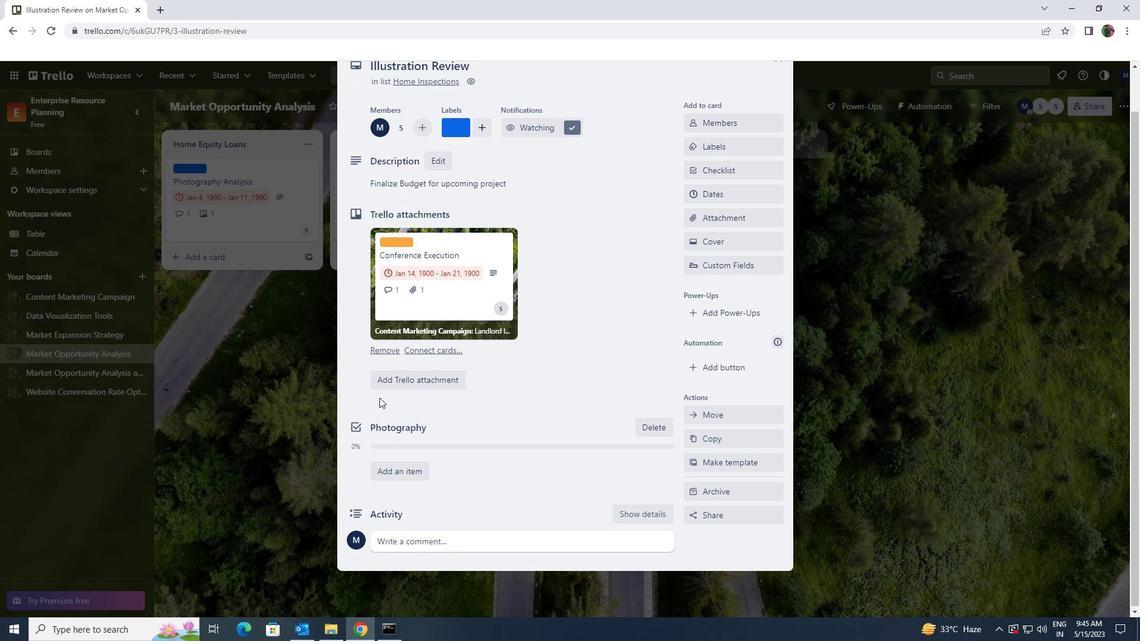 
Action: Mouse scrolled (379, 397) with delta (0, 0)
Screenshot: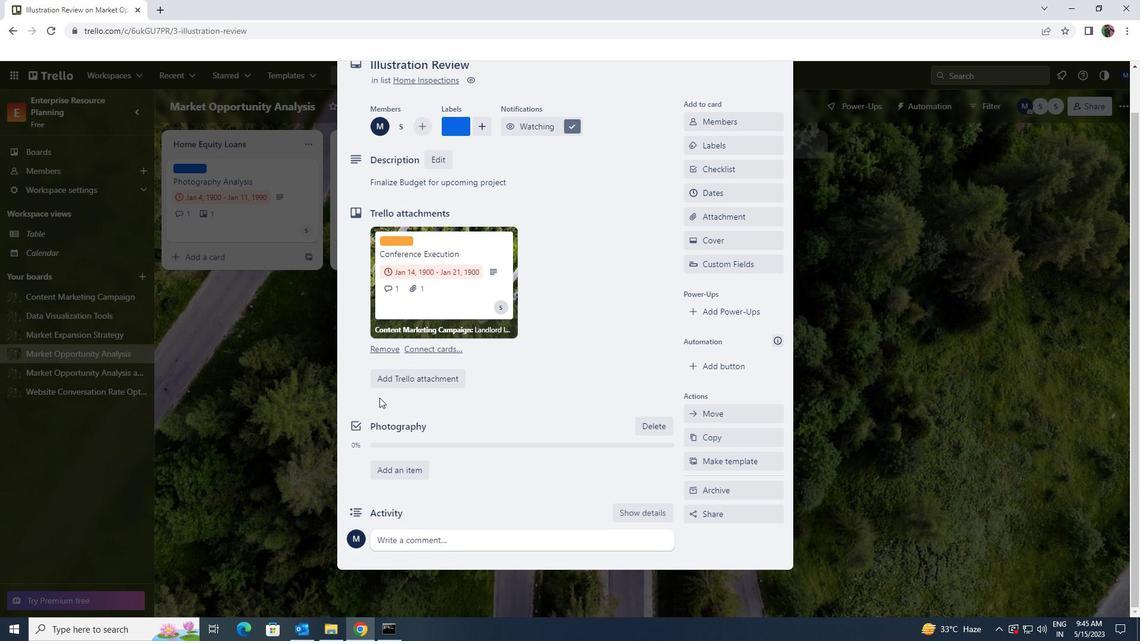 
Action: Mouse scrolled (379, 397) with delta (0, 0)
Screenshot: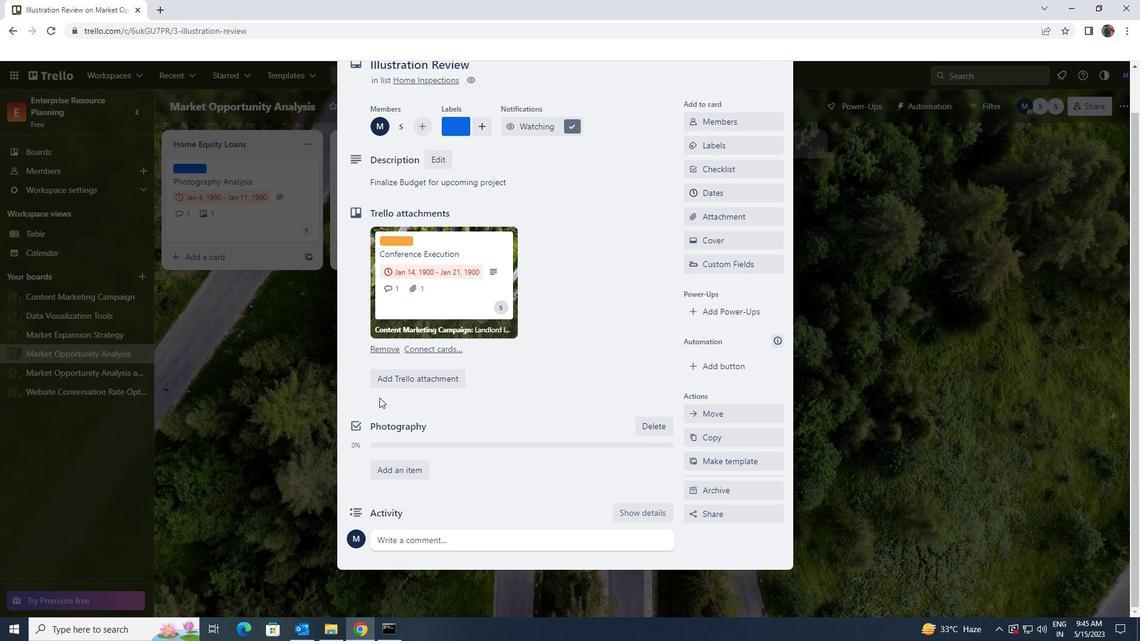 
Action: Mouse moved to (395, 543)
Screenshot: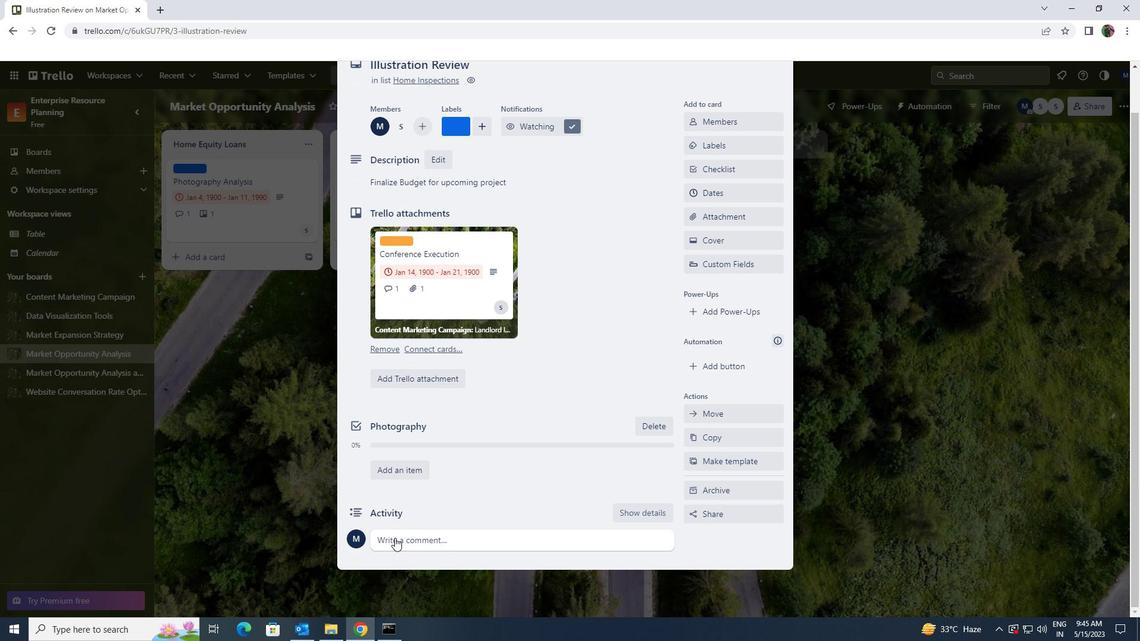 
Action: Mouse pressed left at (395, 543)
Screenshot: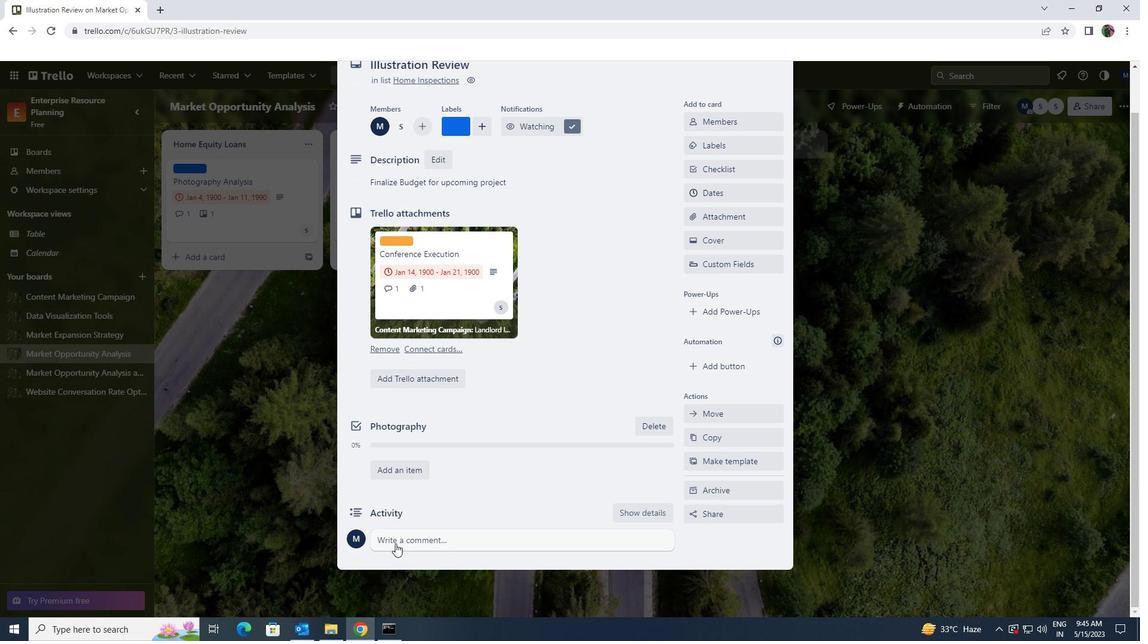 
Action: Key pressed <Key.shift>THIS<Key.space>TASK<Key.space><Key.shift><Key.shift><Key.shift><Key.shift>PRESENTS<Key.space>AN<Key.space>OPPORTUNITY<Key.space>TO<Key.space>DEMONSTRATE<Key.space>OUR<Key.space>LEADERSHIP<Key.space>SKILLLS<Key.space><Key.backspace><Key.backspace><Key.backspace>S<Key.space>AND<Key.space>ABILITY<Key.space>TO<Key.space>TAKE<Key.space>CHARGR
Screenshot: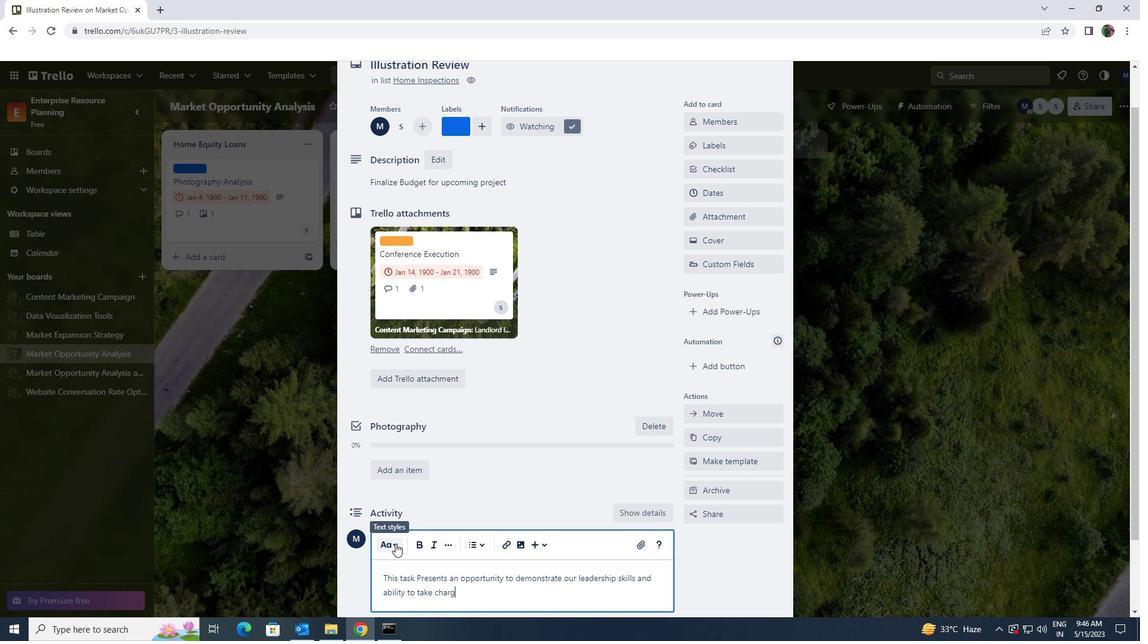 
Action: Mouse moved to (396, 544)
Screenshot: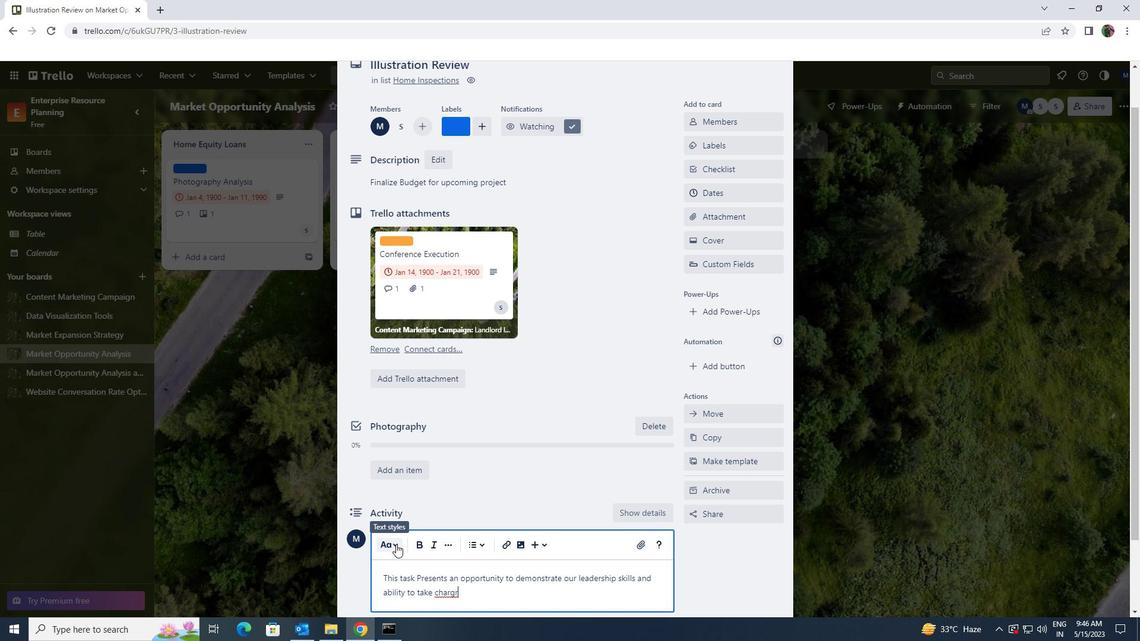 
Action: Mouse scrolled (396, 543) with delta (0, 0)
Screenshot: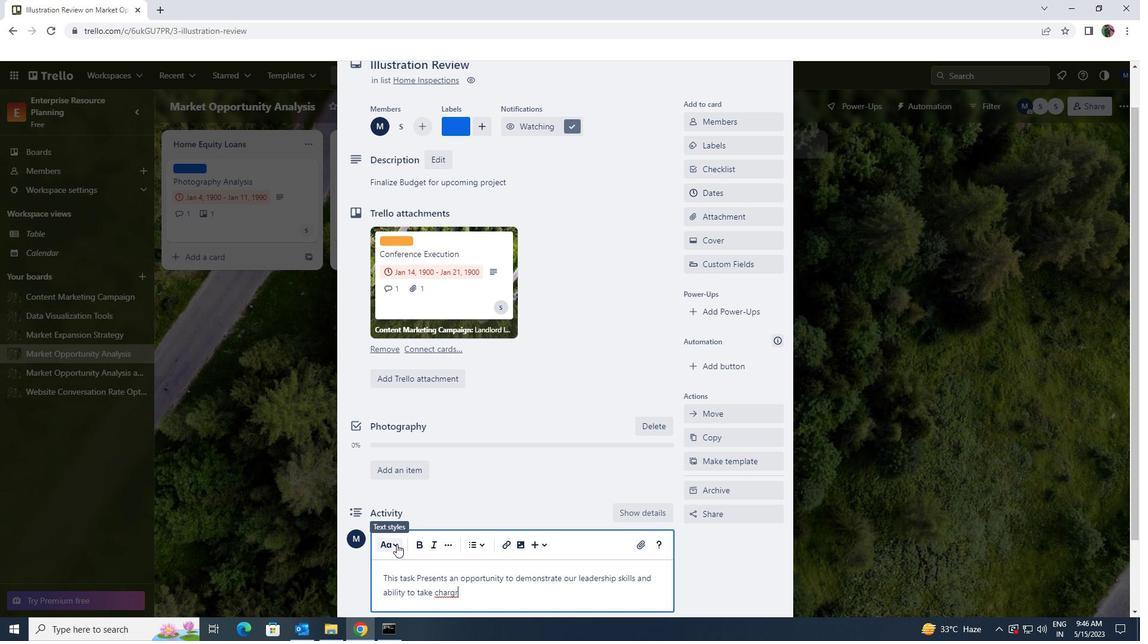 
Action: Mouse moved to (453, 533)
Screenshot: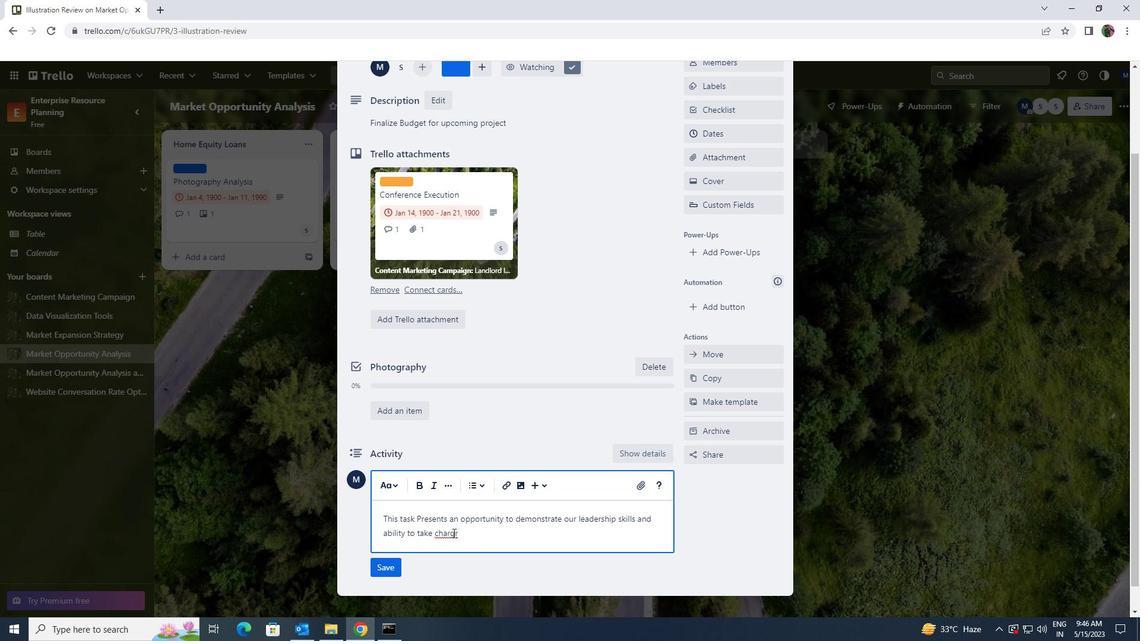 
Action: Mouse pressed left at (453, 533)
Screenshot: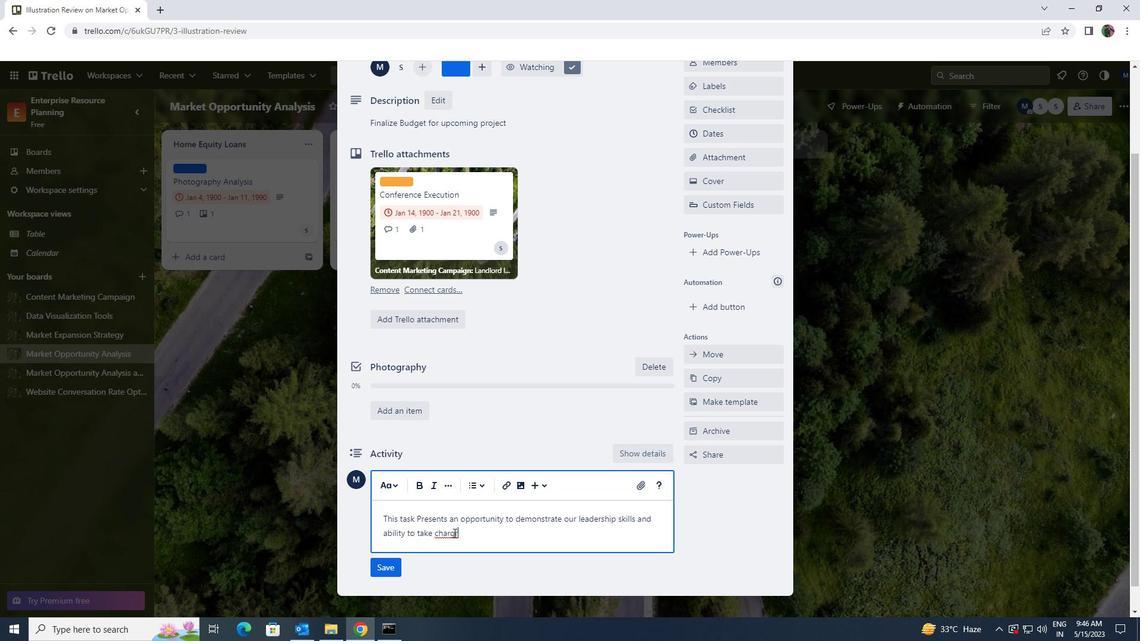 
Action: Mouse moved to (466, 540)
Screenshot: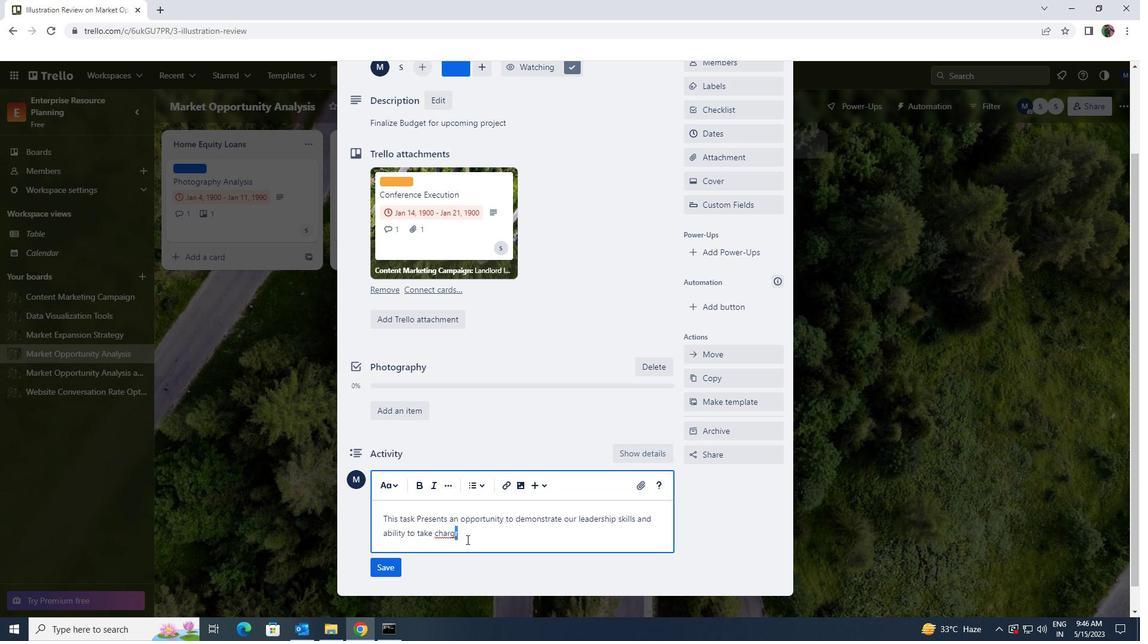 
Action: Key pressed E
Screenshot: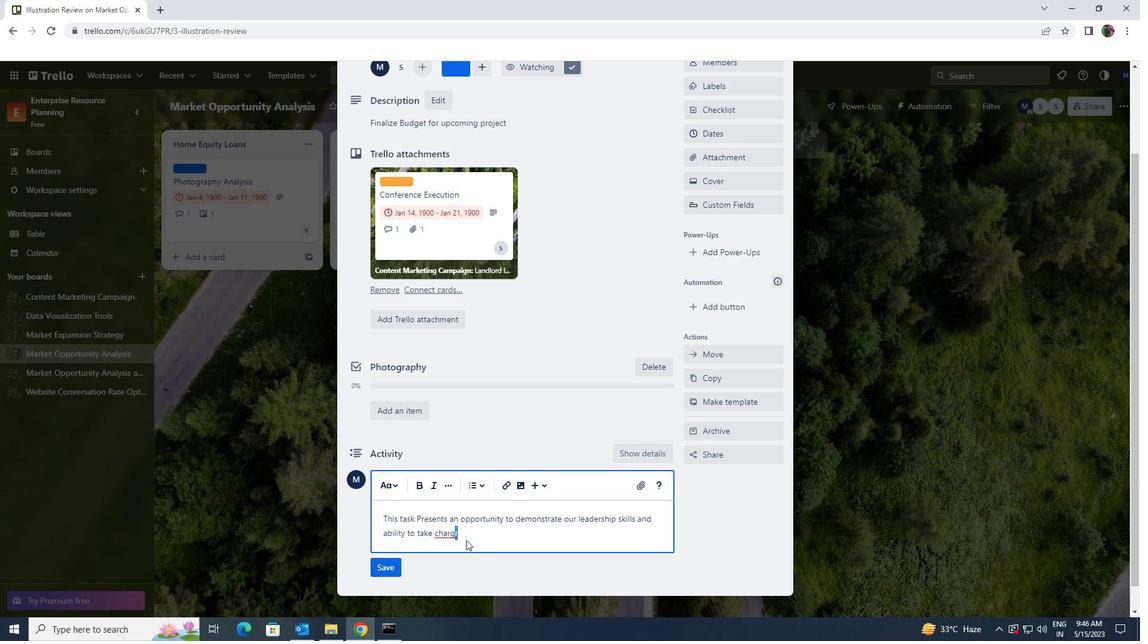 
Action: Mouse moved to (381, 564)
Screenshot: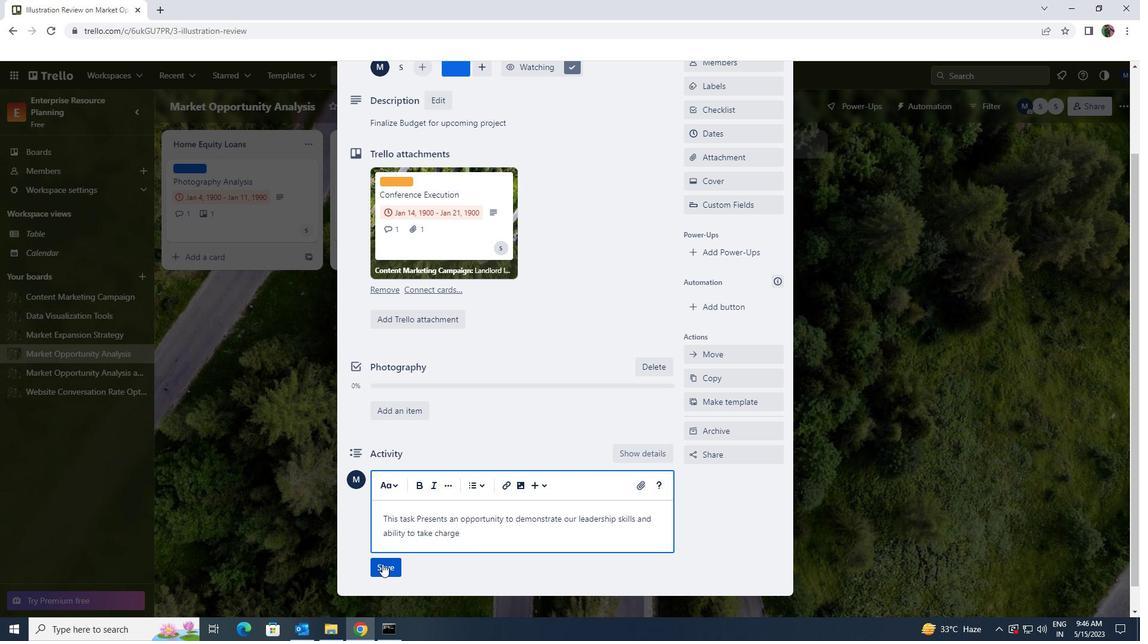 
Action: Mouse pressed left at (381, 564)
Screenshot: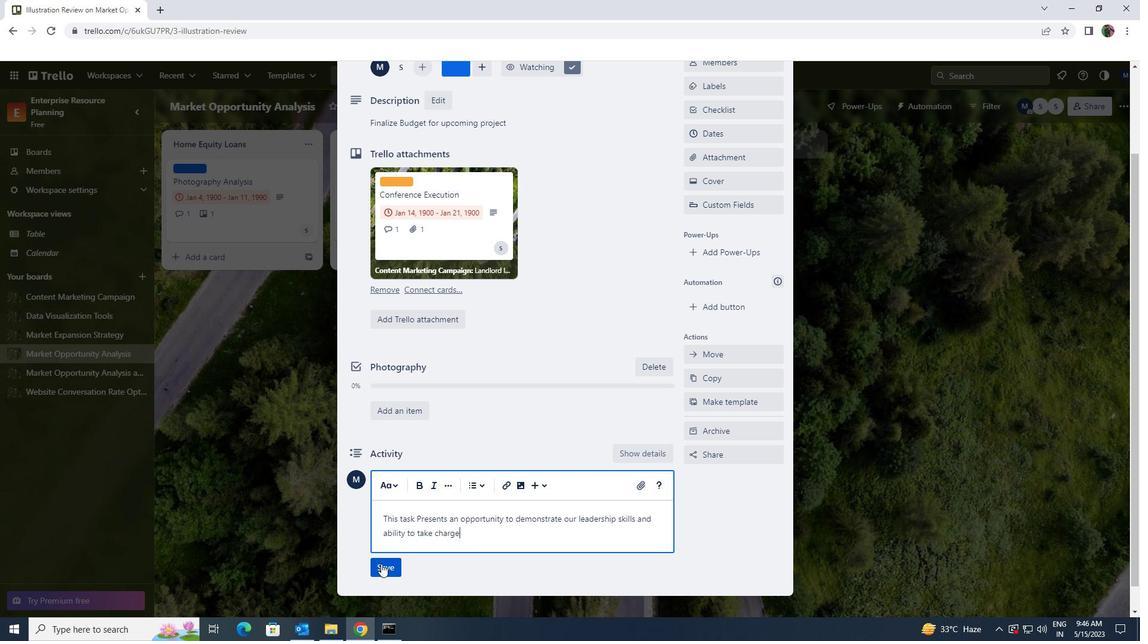 
Action: Mouse moved to (499, 530)
Screenshot: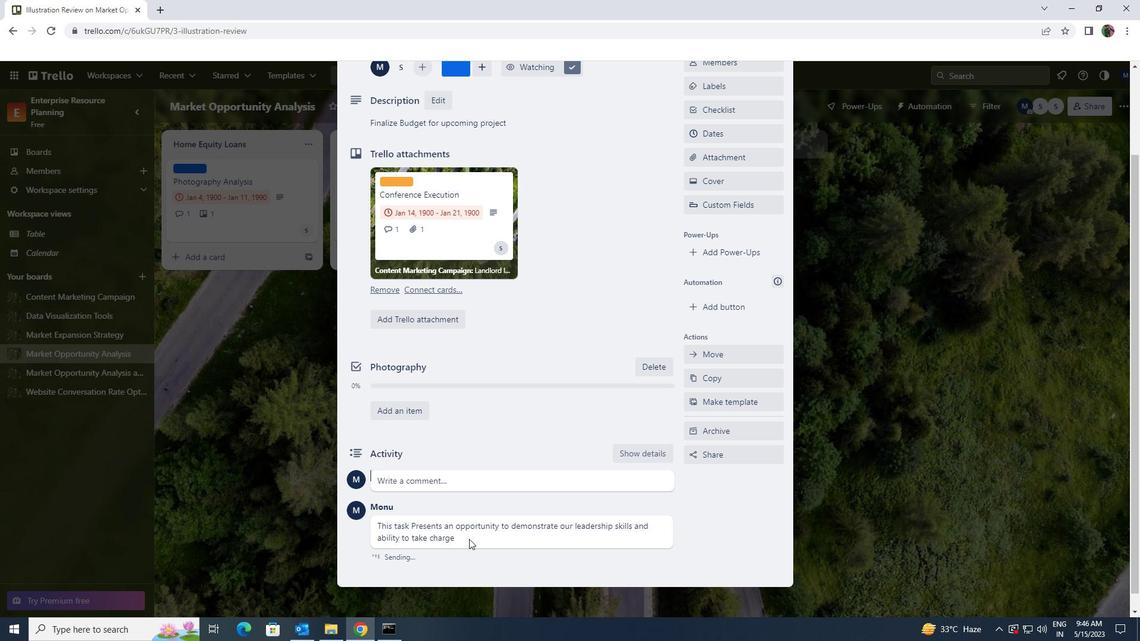 
Action: Mouse scrolled (499, 530) with delta (0, 0)
Screenshot: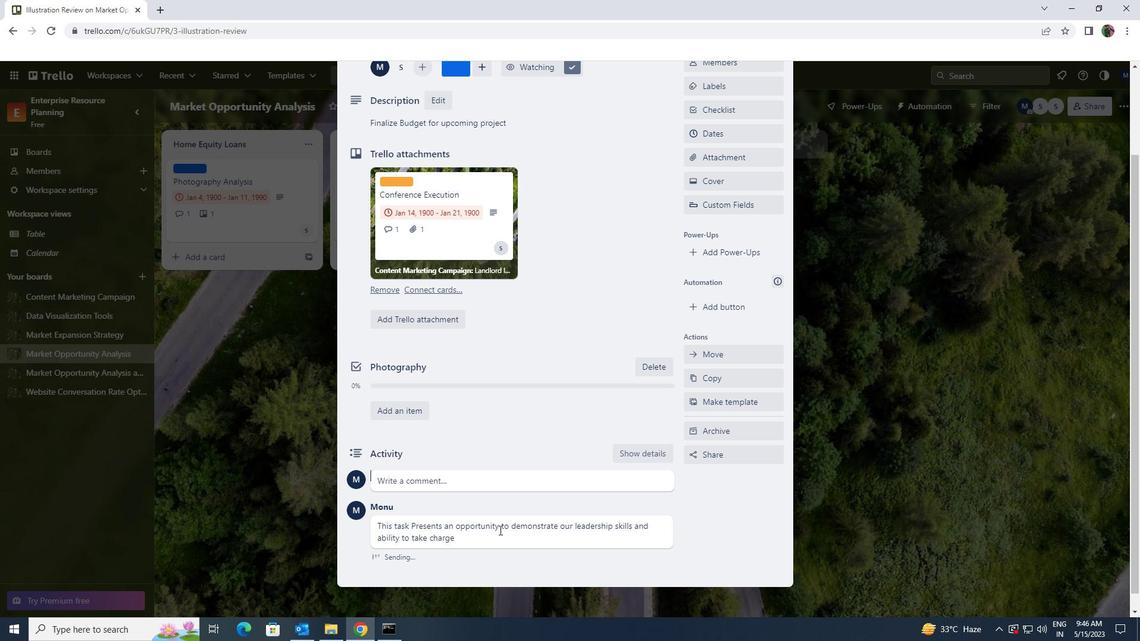 
Action: Mouse scrolled (499, 530) with delta (0, 0)
Screenshot: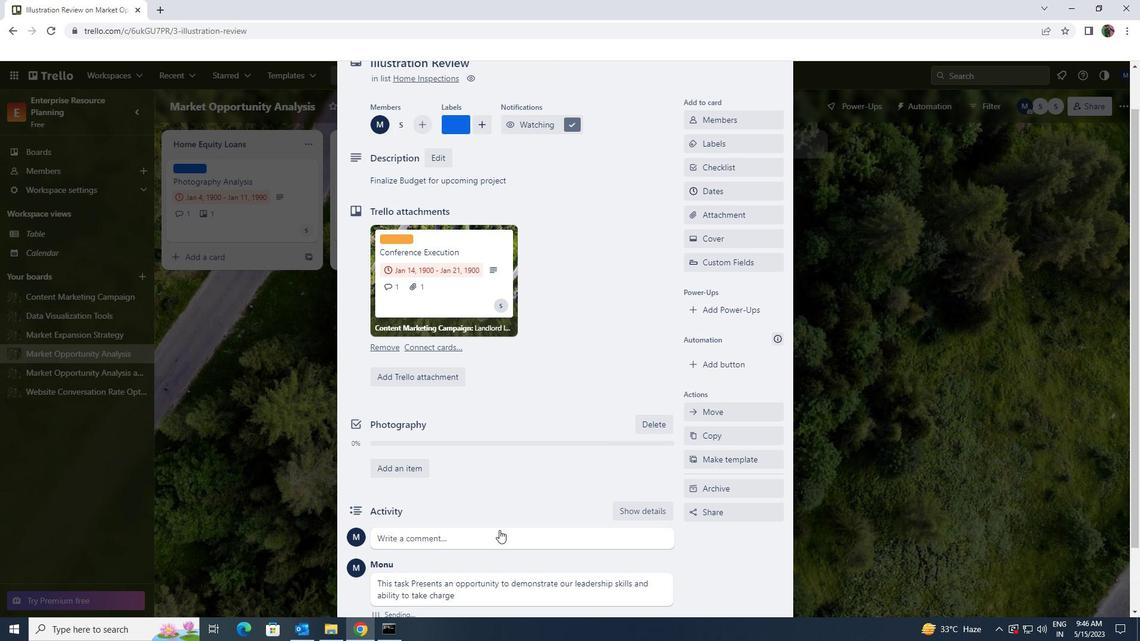 
Action: Mouse scrolled (499, 530) with delta (0, 0)
Screenshot: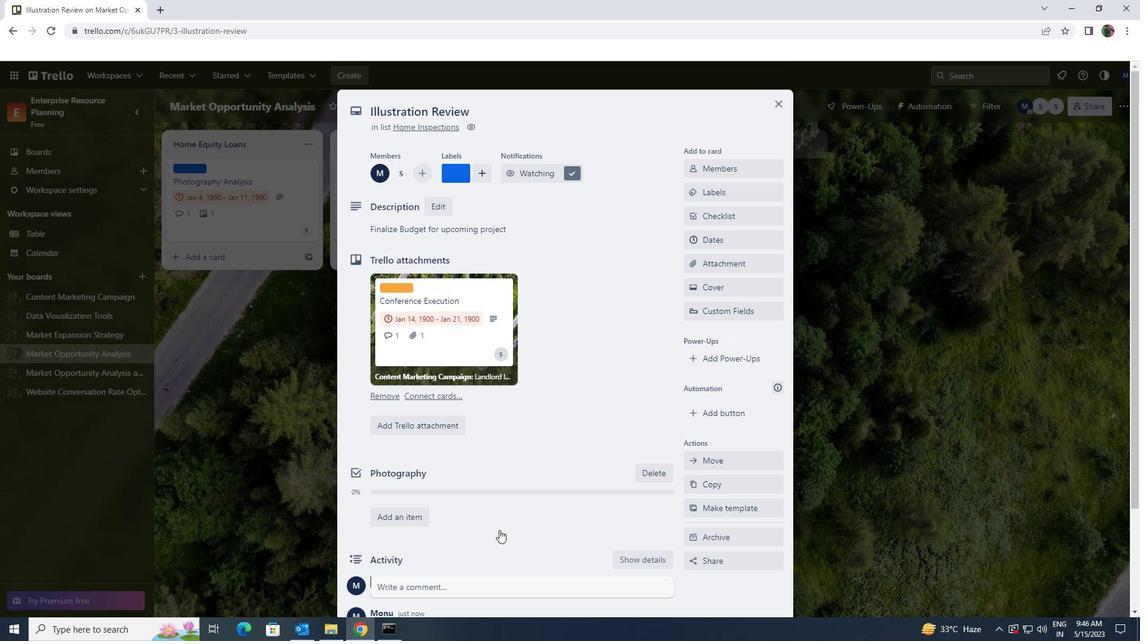 
Action: Mouse scrolled (499, 530) with delta (0, 0)
Screenshot: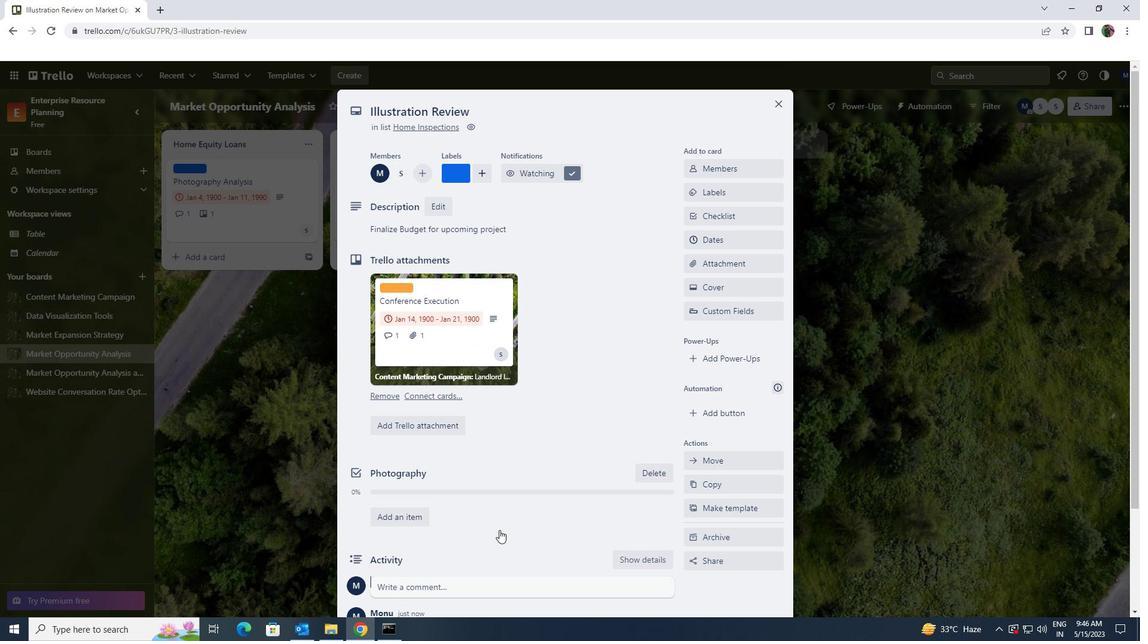 
Action: Mouse moved to (501, 529)
Screenshot: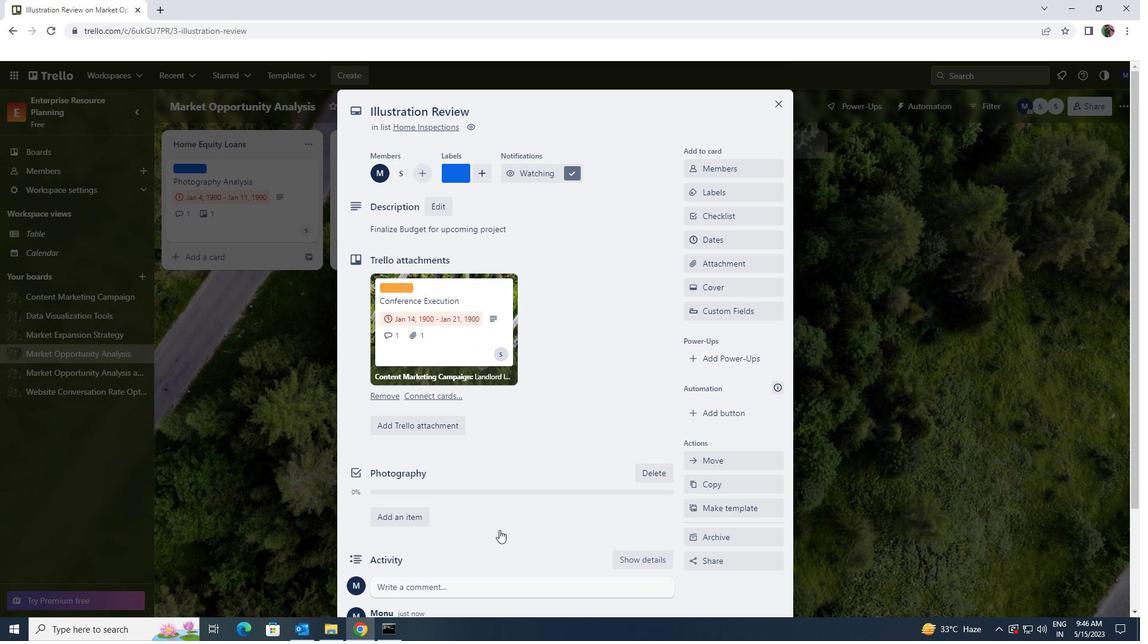 
Action: Mouse scrolled (501, 530) with delta (0, 0)
Screenshot: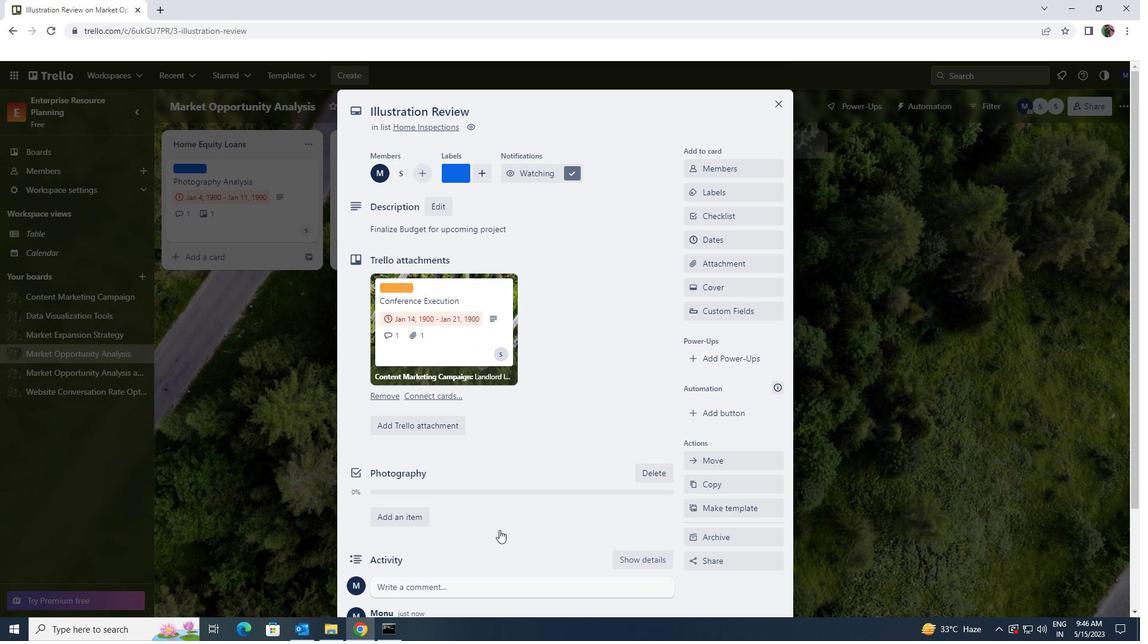 
Action: Mouse moved to (710, 239)
Screenshot: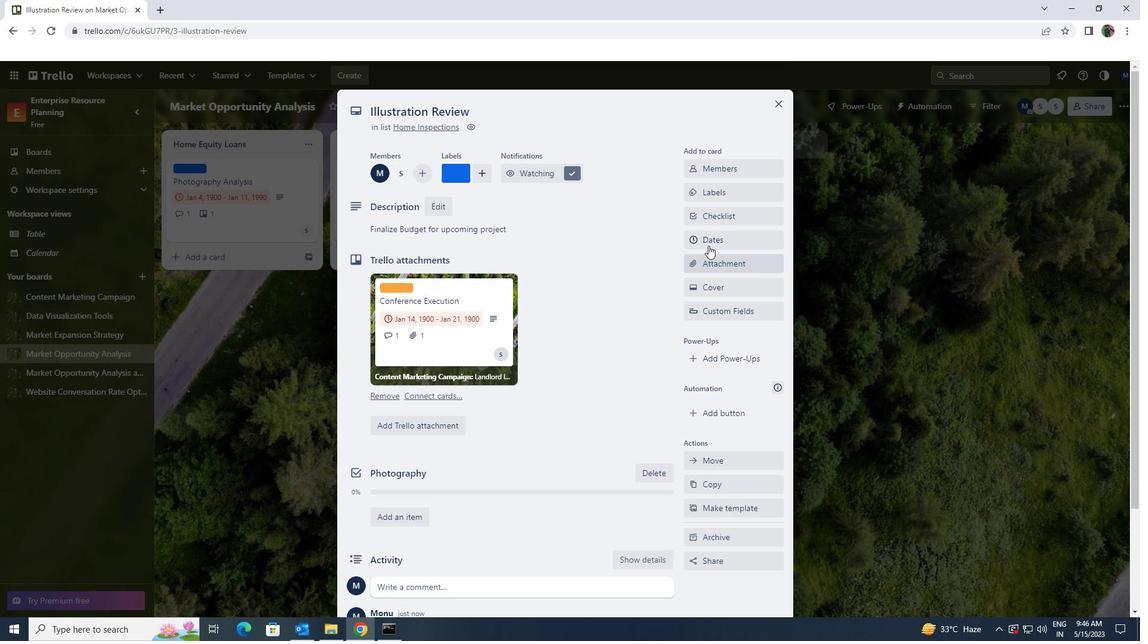 
Action: Mouse pressed left at (710, 239)
Screenshot: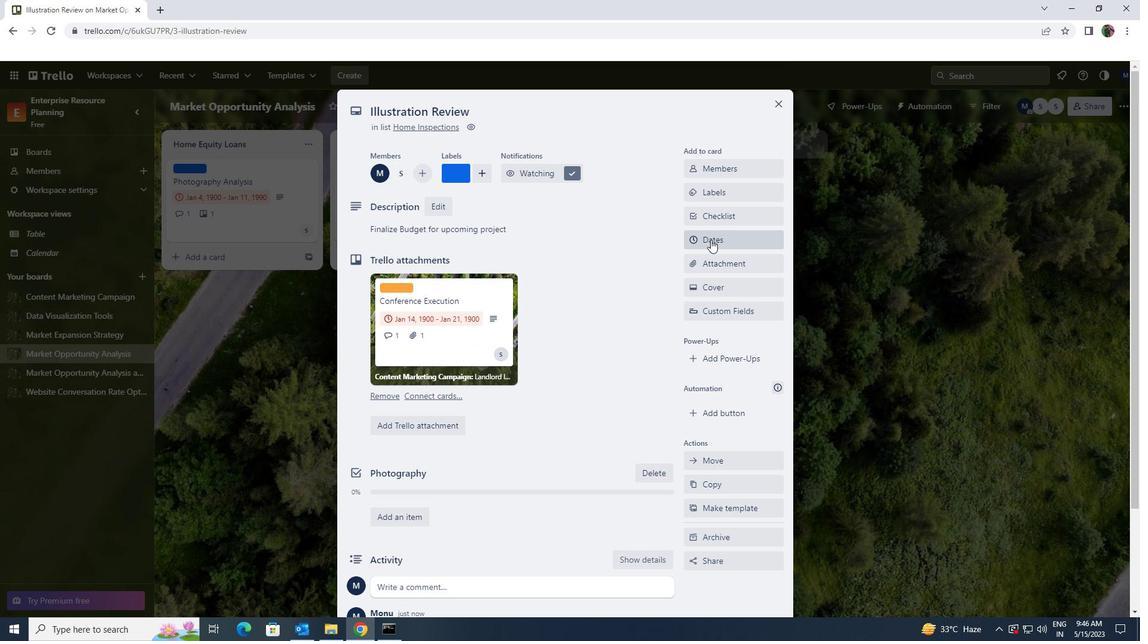 
Action: Mouse moved to (698, 322)
Screenshot: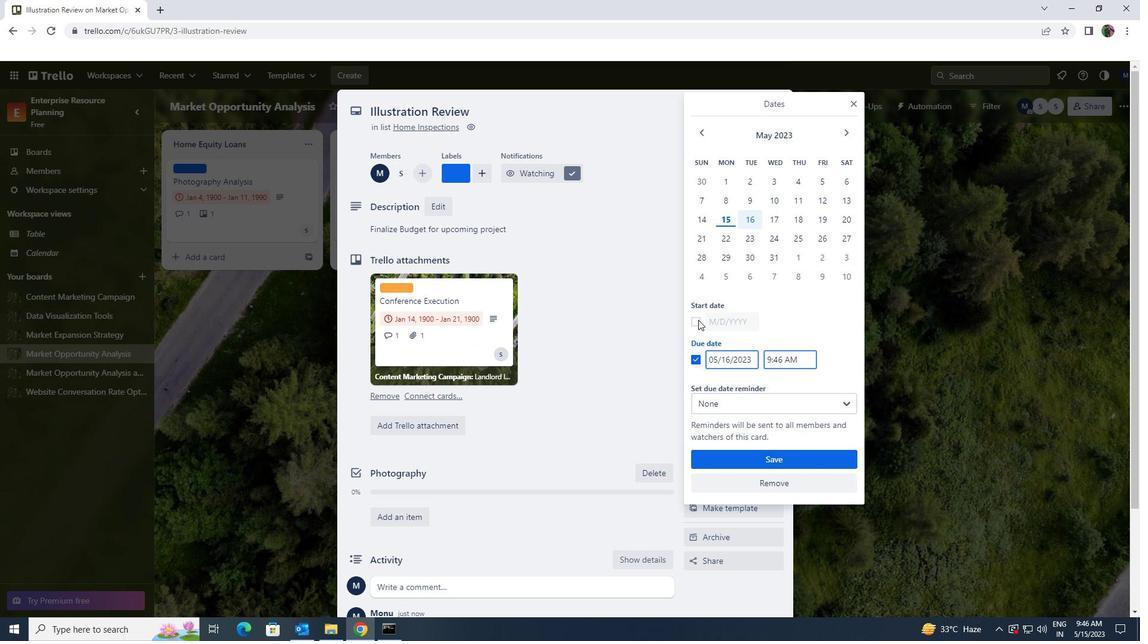 
Action: Mouse pressed left at (698, 322)
Screenshot: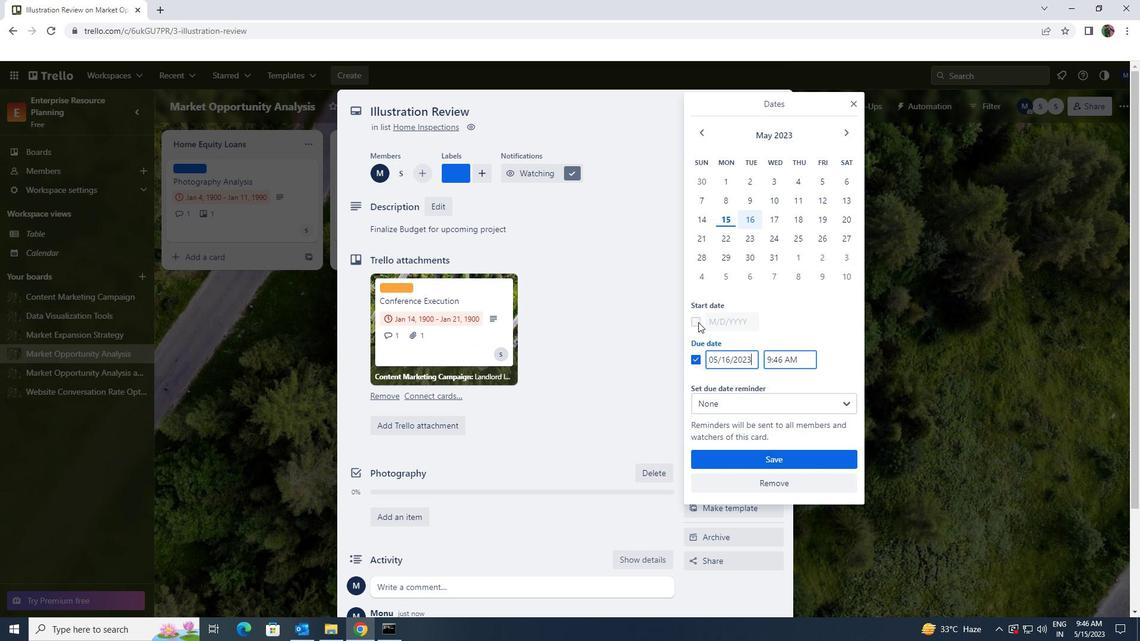 
Action: Mouse moved to (753, 324)
Screenshot: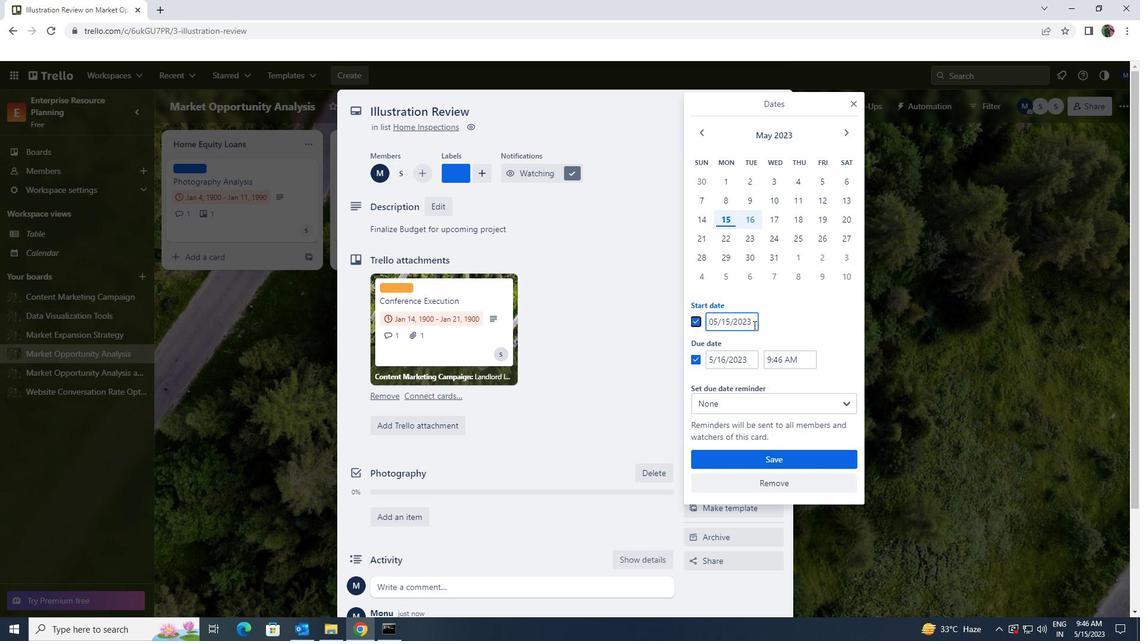 
Action: Mouse pressed left at (753, 324)
Screenshot: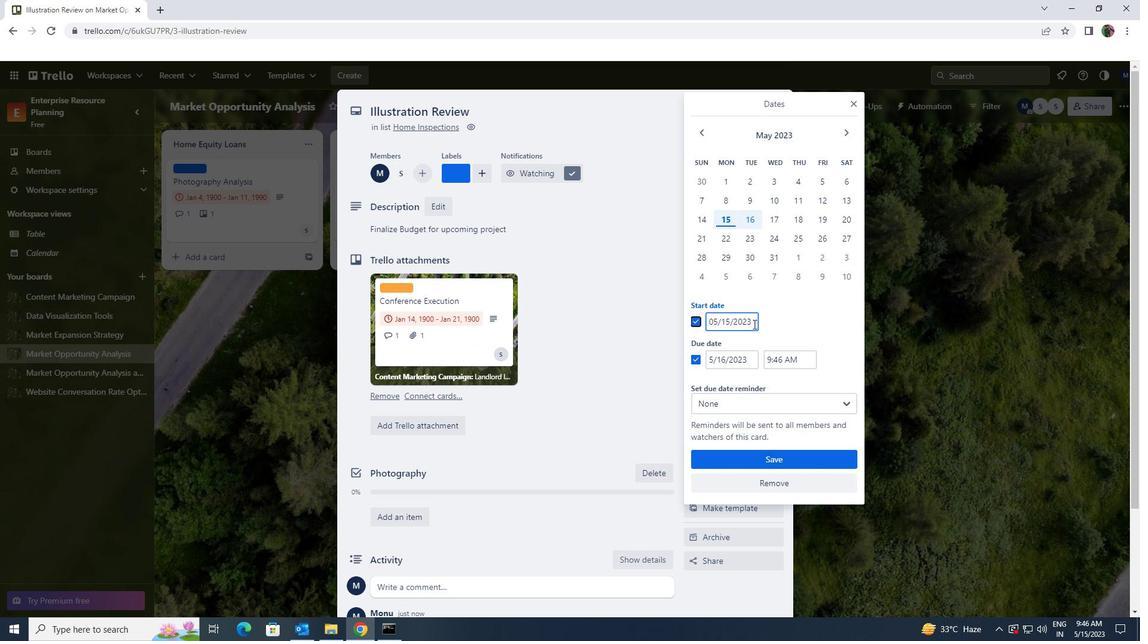 
Action: Mouse moved to (706, 324)
Screenshot: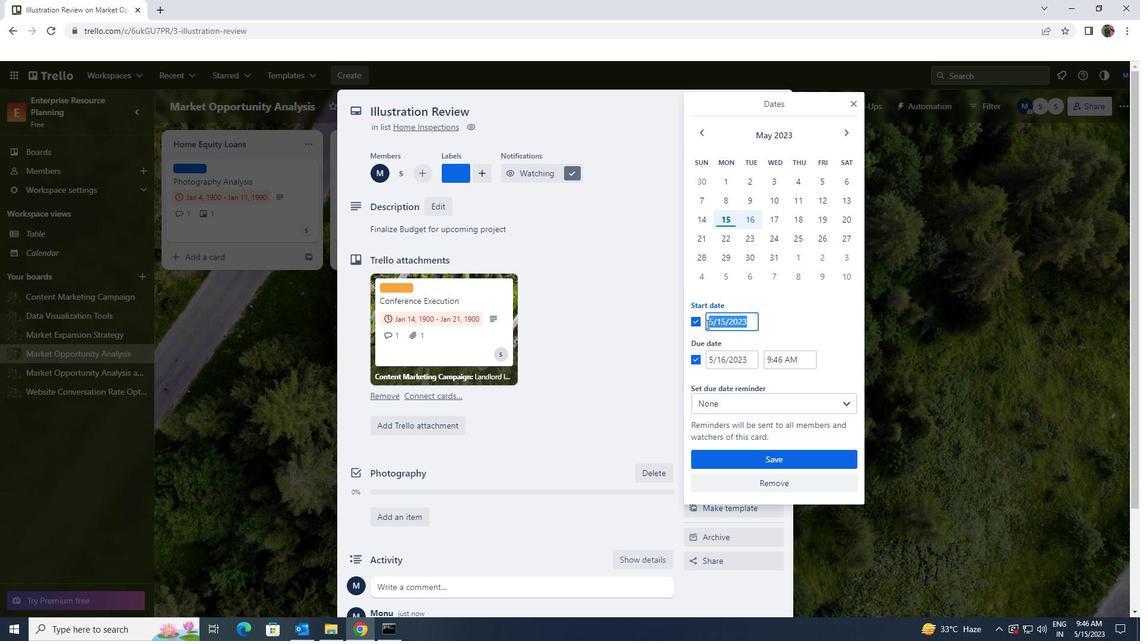 
Action: Key pressed 1/16/1900
Screenshot: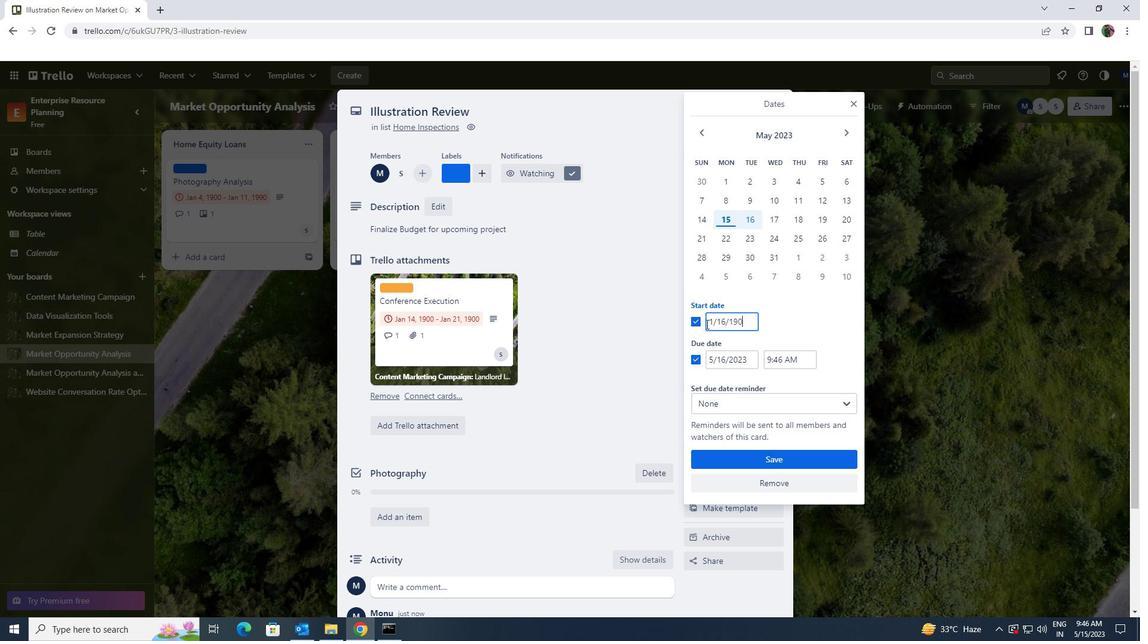 
Action: Mouse moved to (754, 361)
Screenshot: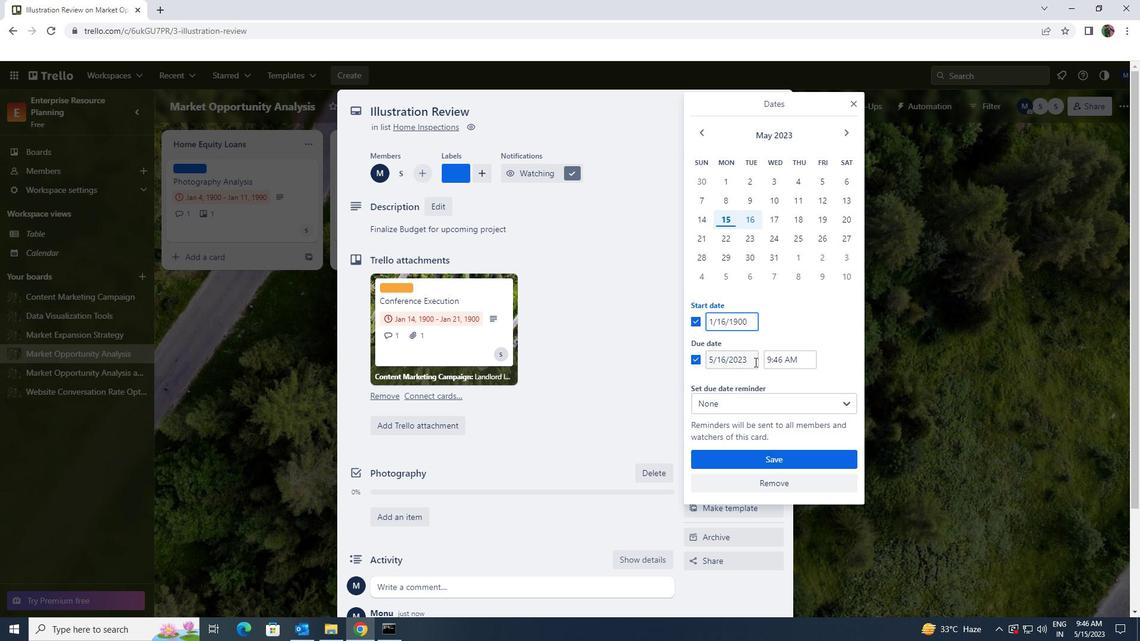 
Action: Mouse pressed left at (754, 361)
Screenshot: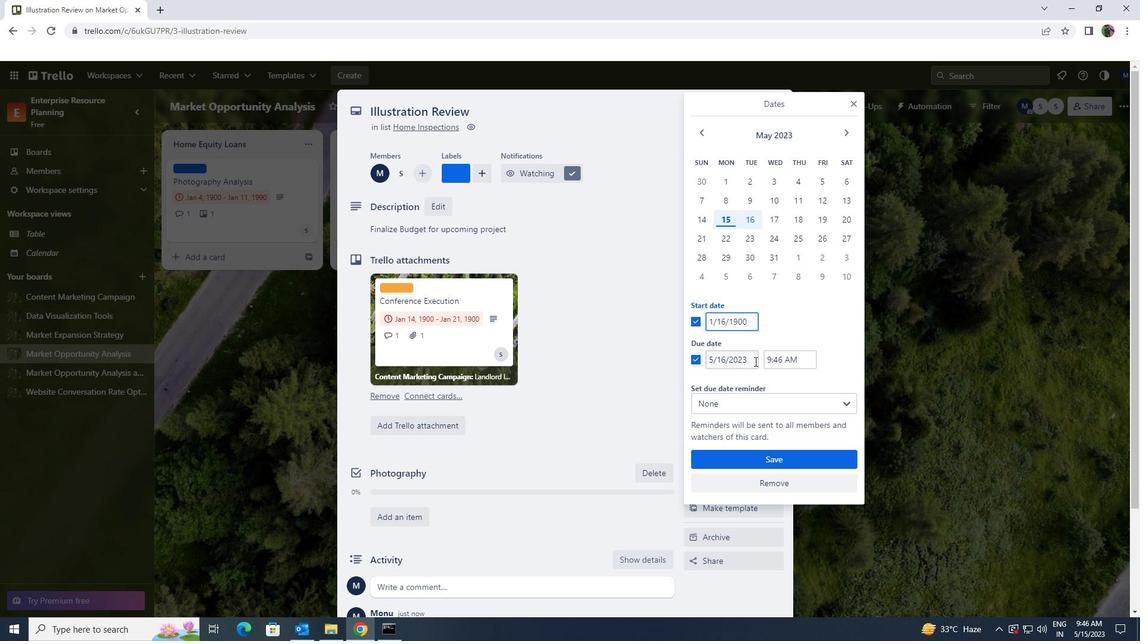 
Action: Mouse moved to (706, 360)
Screenshot: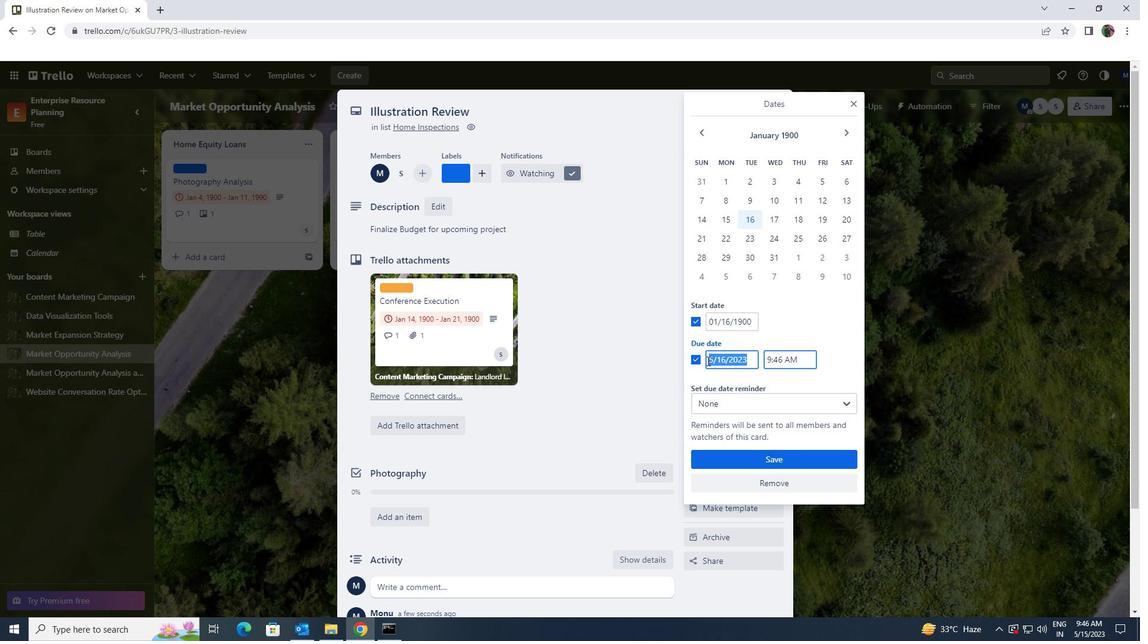 
Action: Key pressed 1/23/1900
Screenshot: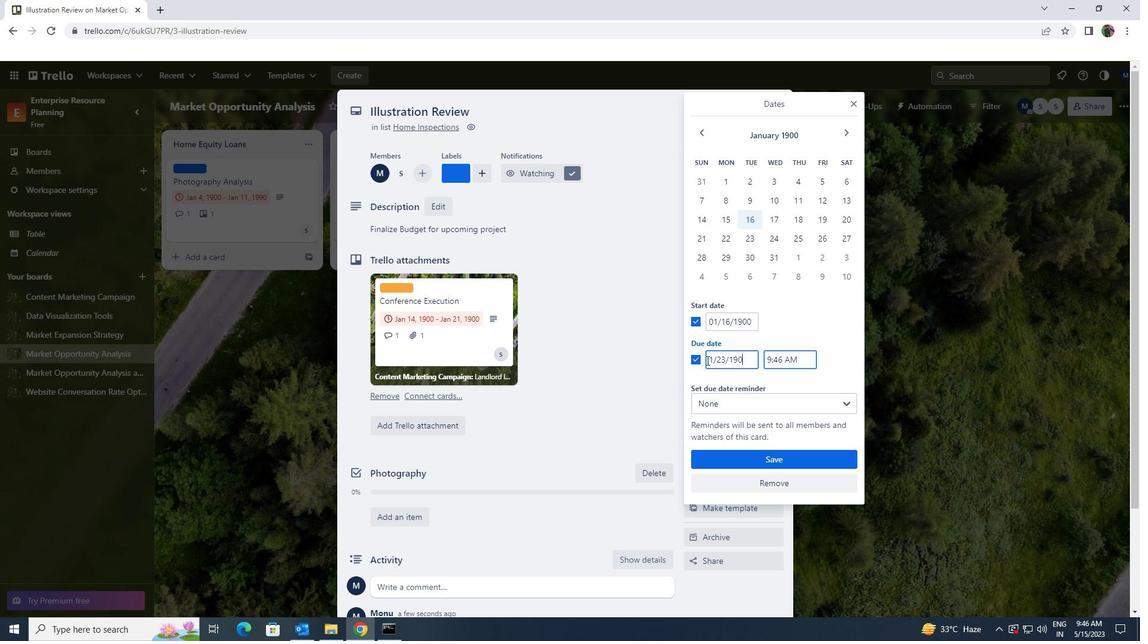 
Action: Mouse moved to (739, 459)
Screenshot: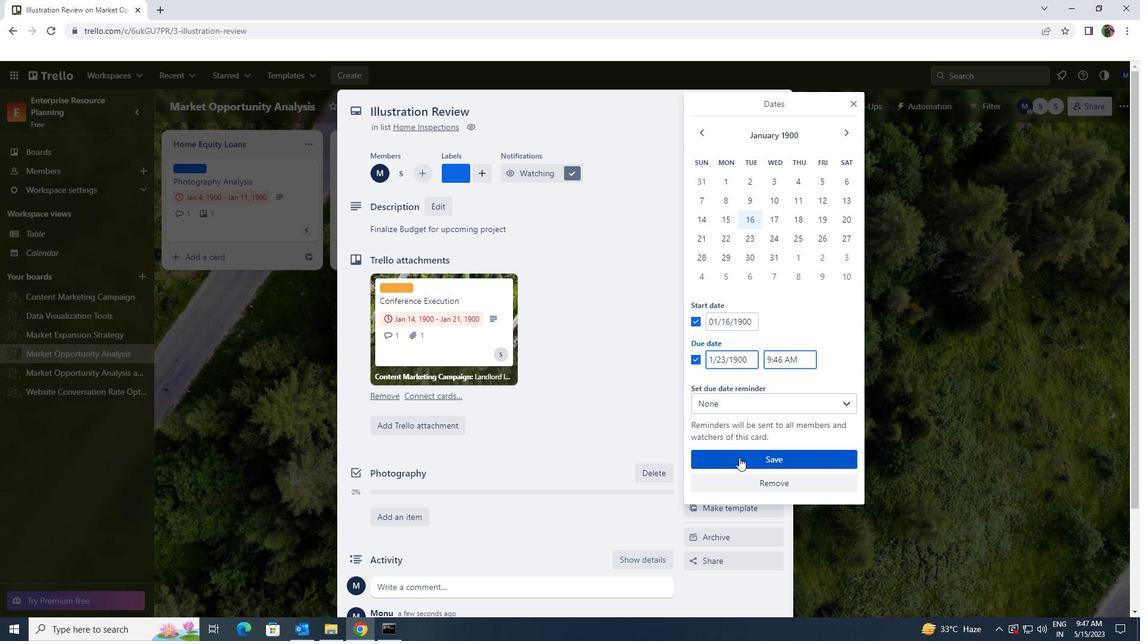 
Action: Mouse pressed left at (739, 459)
Screenshot: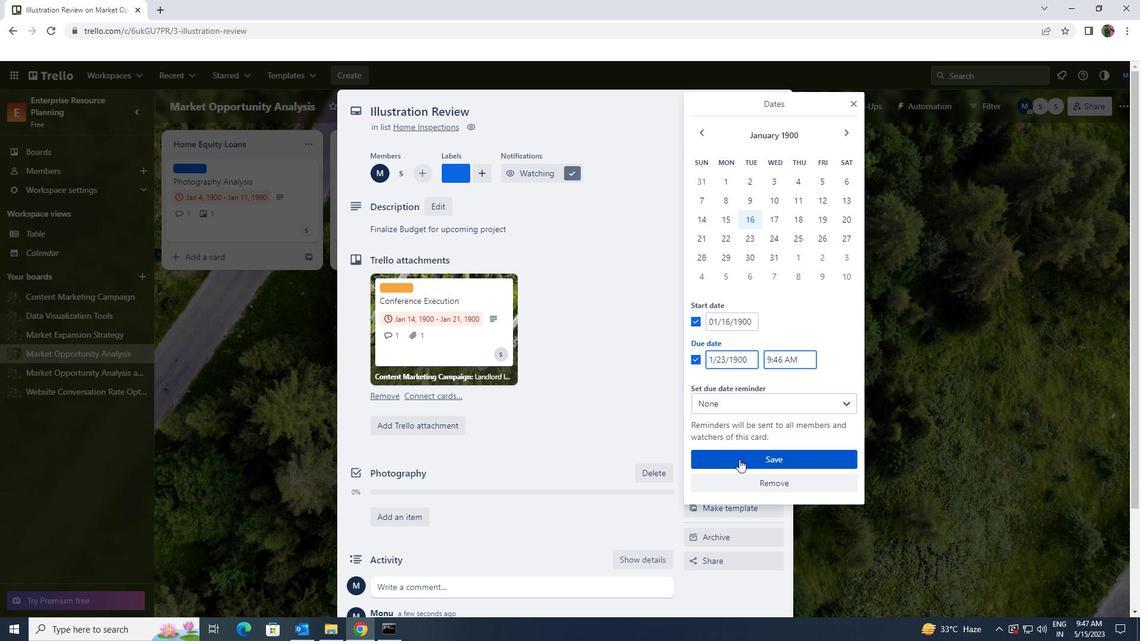 
